 Task: Add Cerebelly Inc Organic Beet Carrot Blueberry With Coconut Milk Baby Food Pouch to the cart.
Action: Mouse moved to (239, 118)
Screenshot: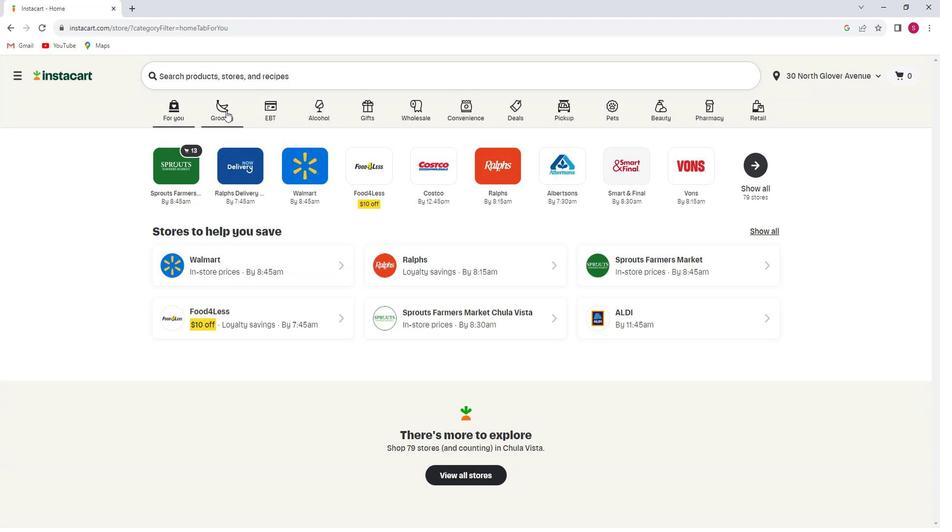 
Action: Mouse pressed left at (239, 118)
Screenshot: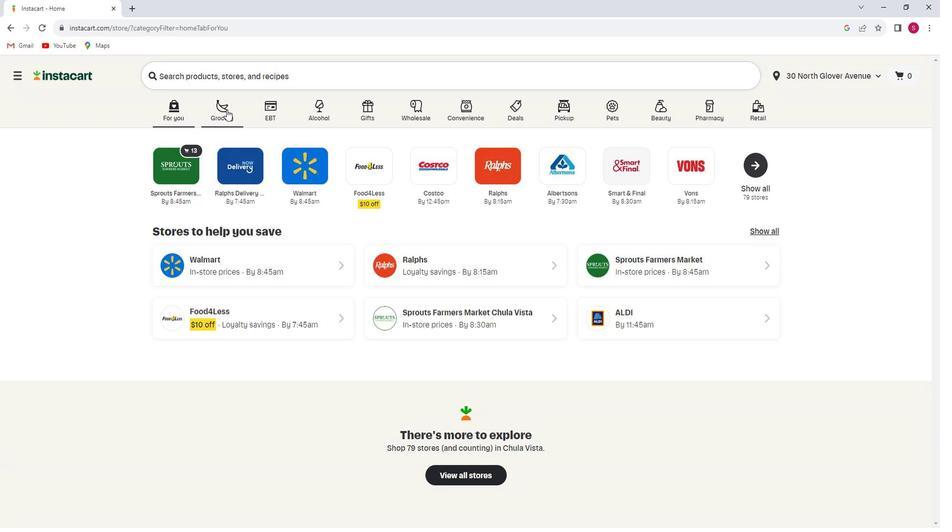 
Action: Mouse moved to (239, 301)
Screenshot: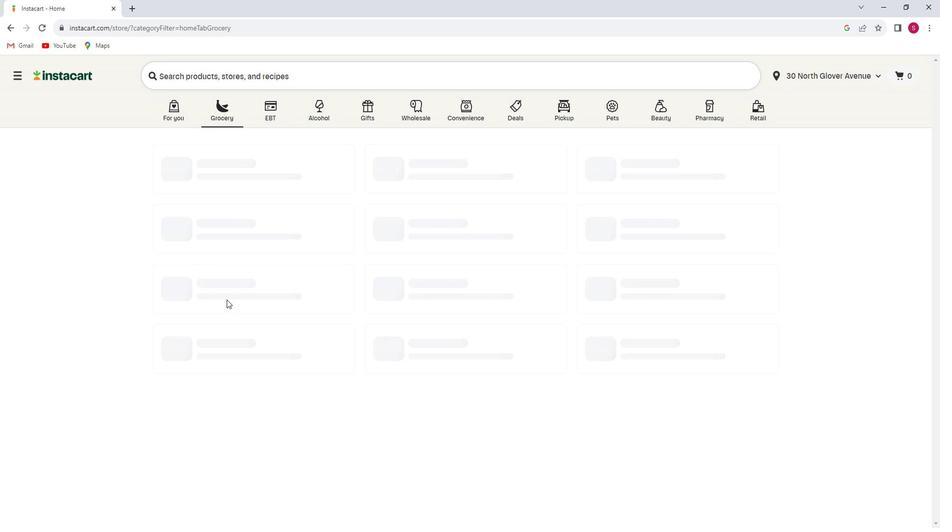
Action: Mouse pressed left at (239, 301)
Screenshot: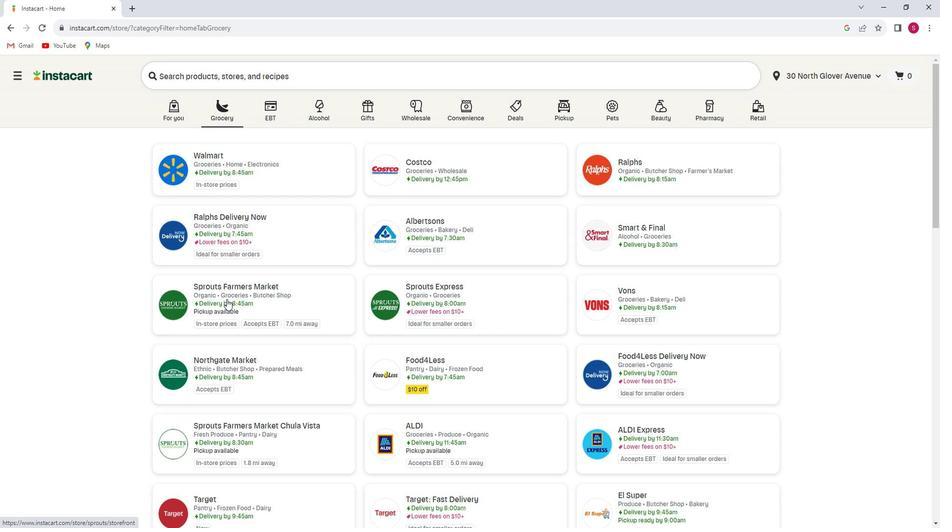 
Action: Mouse moved to (94, 368)
Screenshot: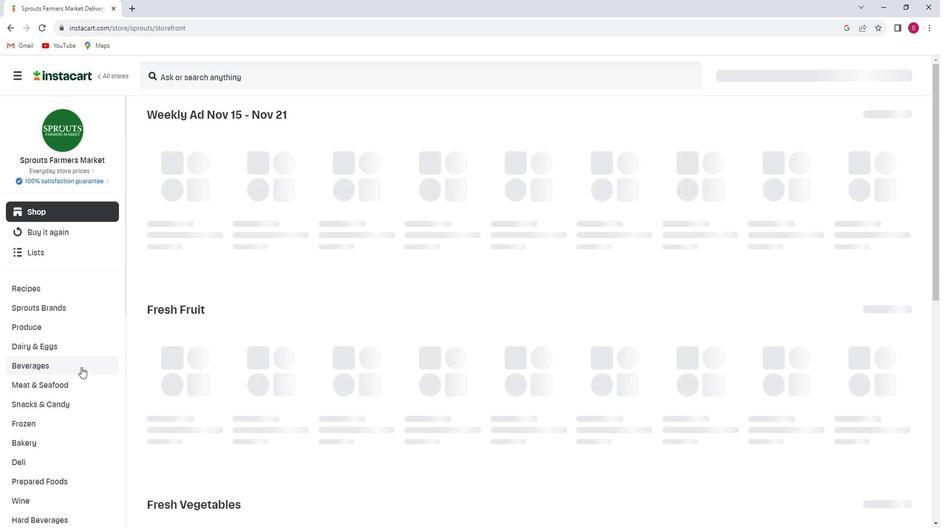 
Action: Mouse scrolled (94, 367) with delta (0, 0)
Screenshot: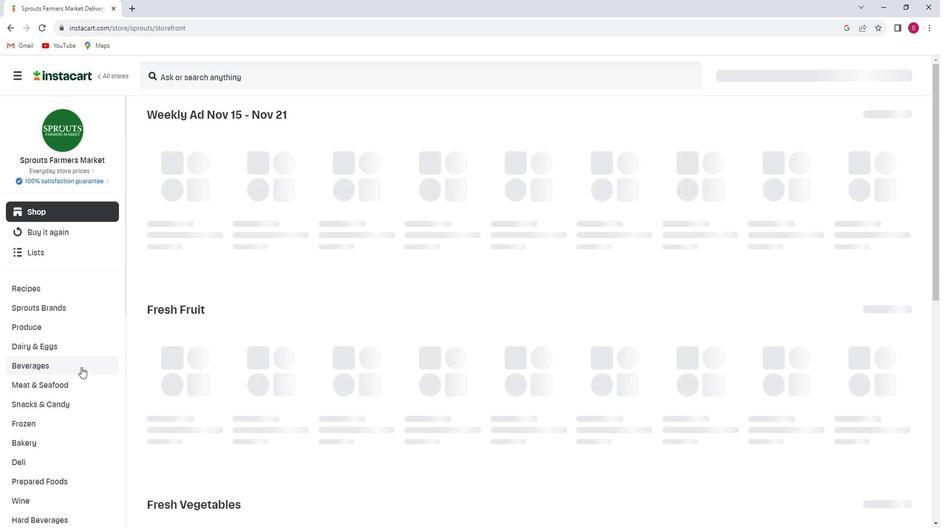 
Action: Mouse moved to (93, 369)
Screenshot: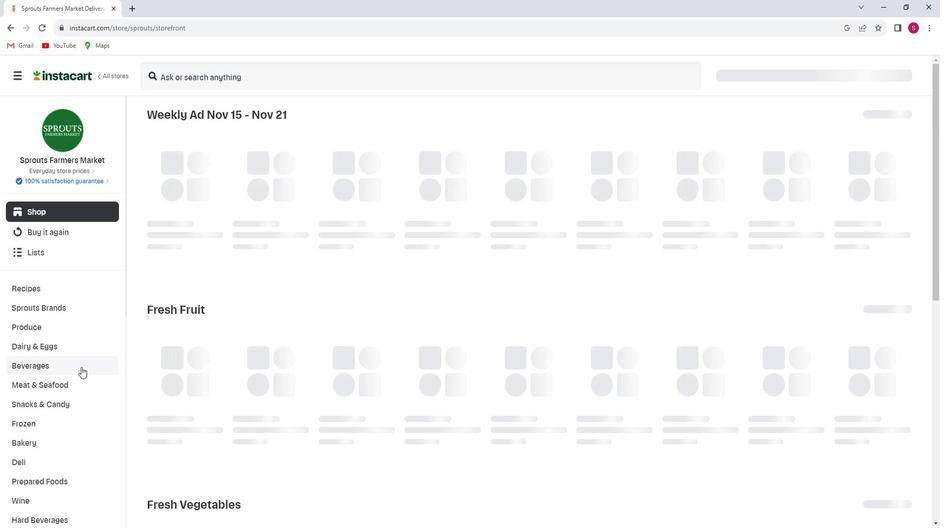 
Action: Mouse scrolled (93, 369) with delta (0, 0)
Screenshot: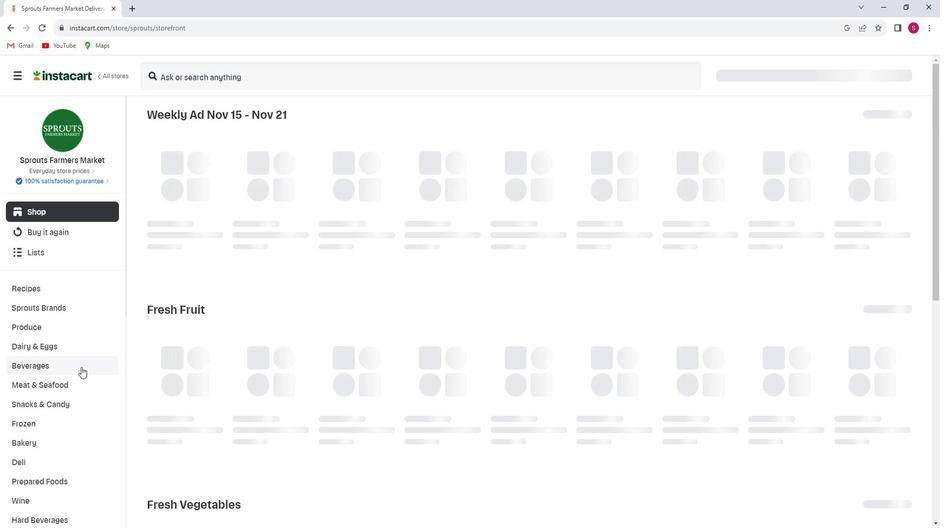 
Action: Mouse moved to (92, 369)
Screenshot: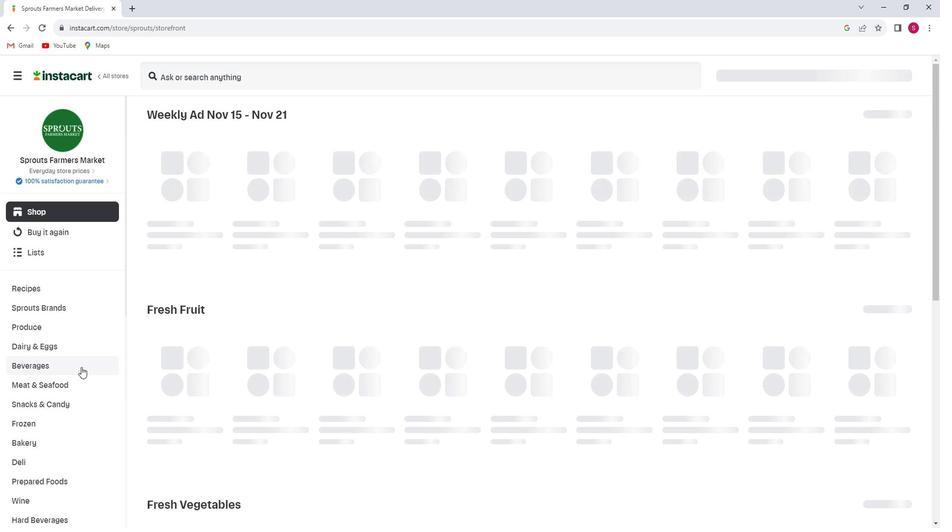 
Action: Mouse scrolled (92, 369) with delta (0, 0)
Screenshot: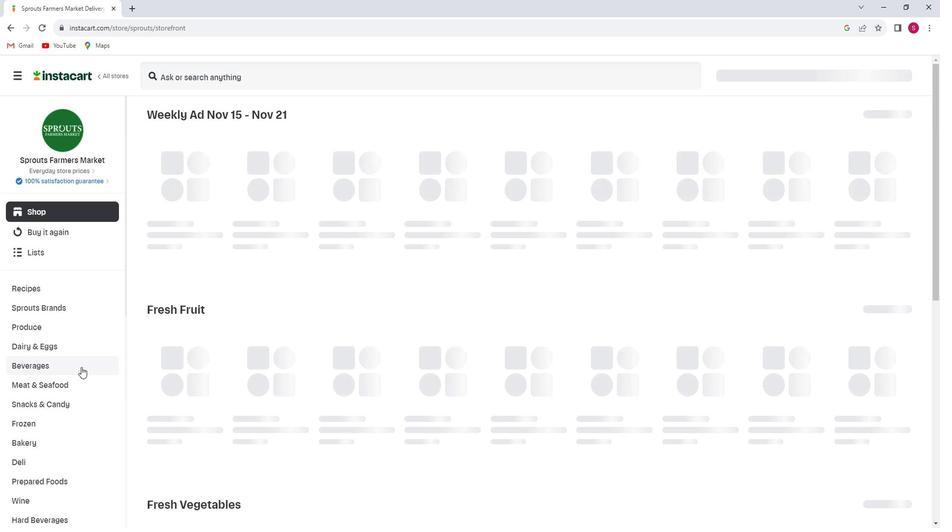 
Action: Mouse moved to (92, 370)
Screenshot: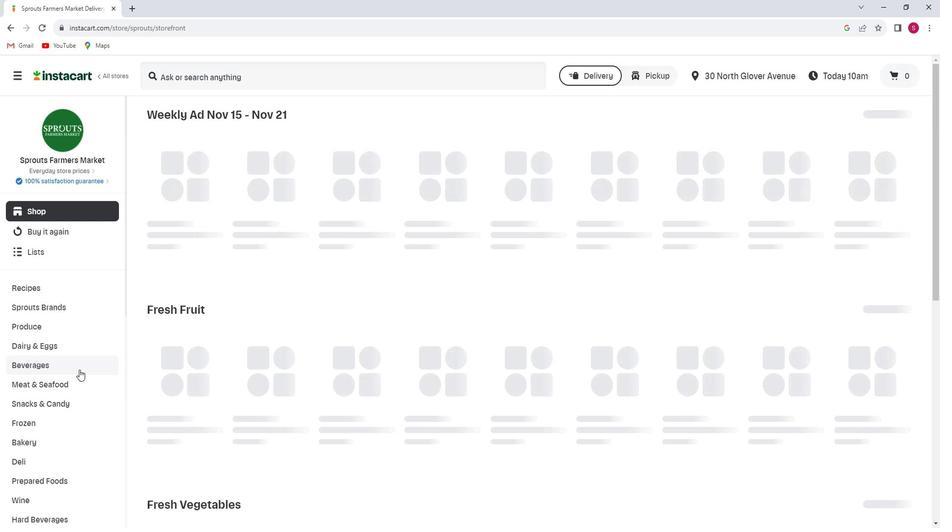 
Action: Mouse scrolled (92, 369) with delta (0, 0)
Screenshot: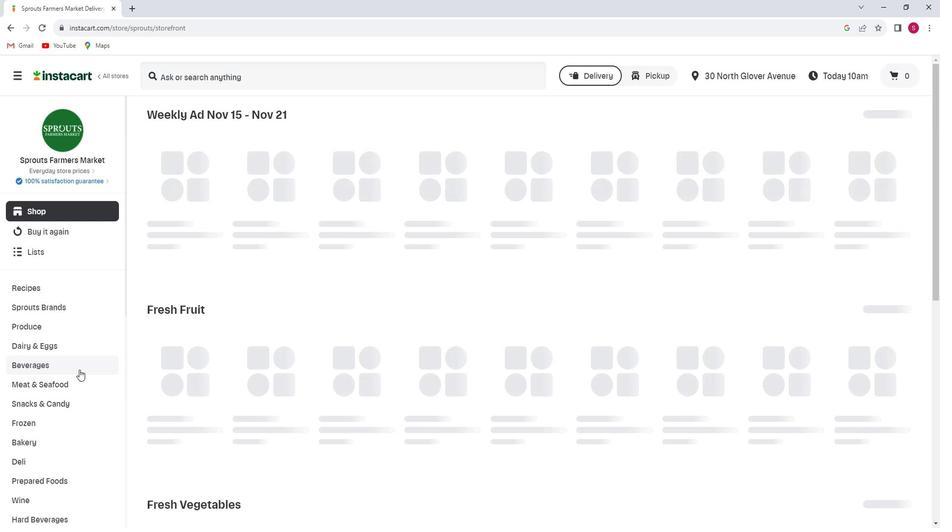 
Action: Mouse scrolled (92, 369) with delta (0, 0)
Screenshot: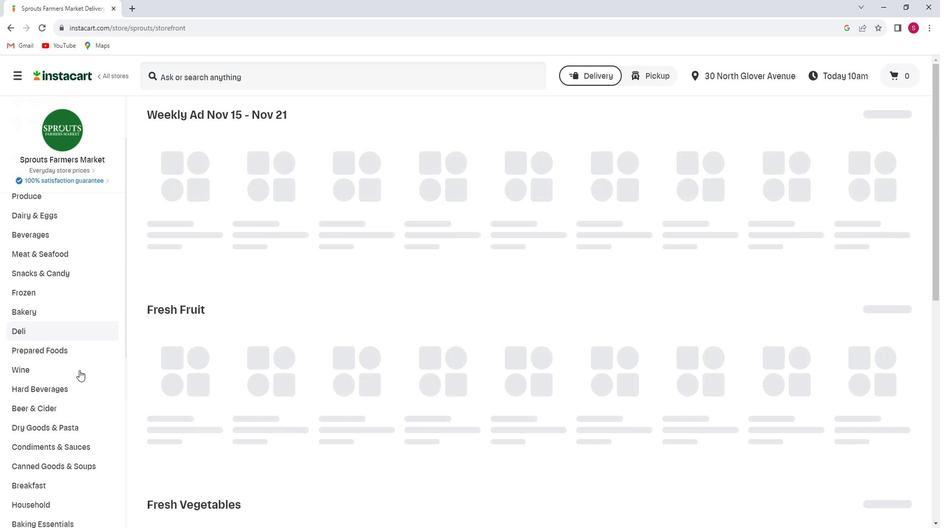 
Action: Mouse scrolled (92, 369) with delta (0, 0)
Screenshot: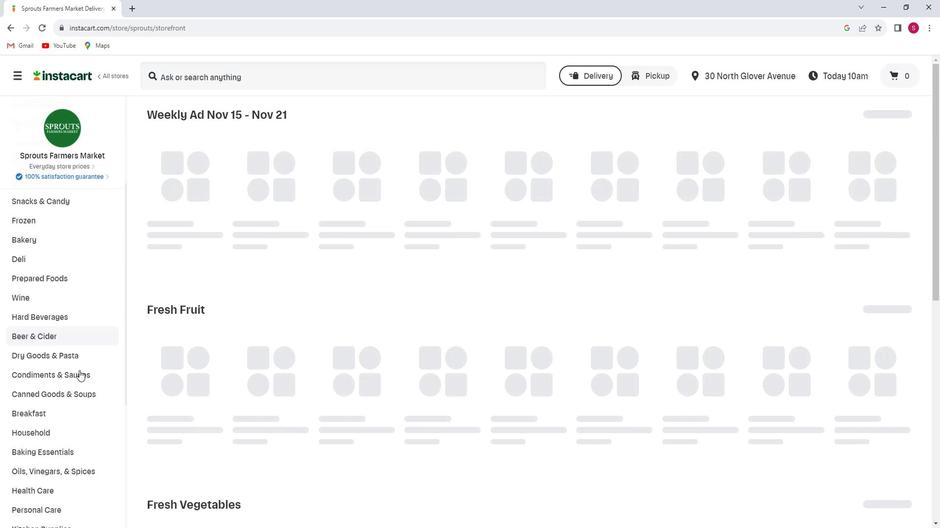 
Action: Mouse moved to (87, 373)
Screenshot: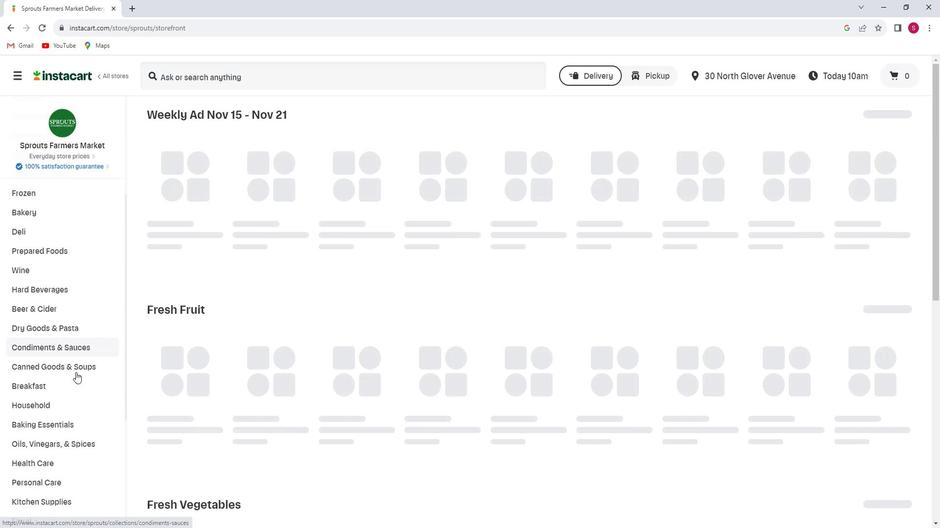 
Action: Mouse scrolled (87, 373) with delta (0, 0)
Screenshot: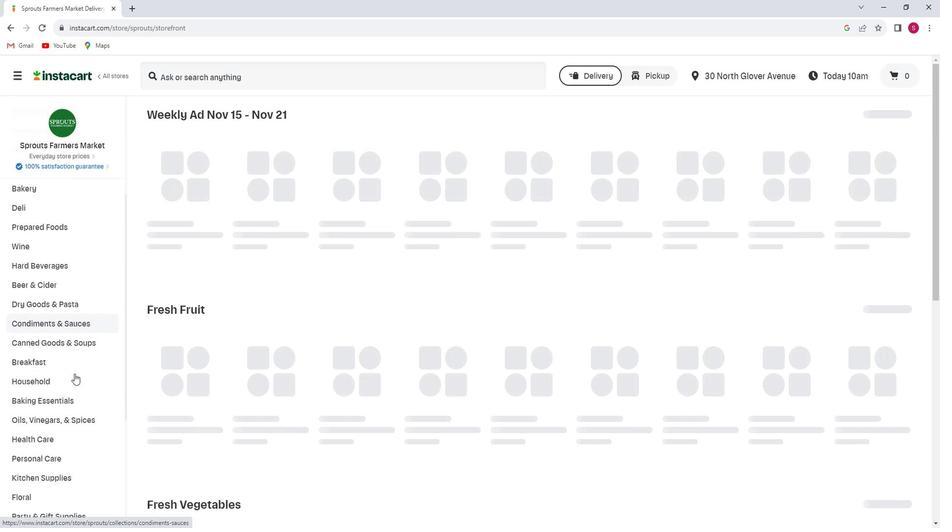 
Action: Mouse scrolled (87, 373) with delta (0, 0)
Screenshot: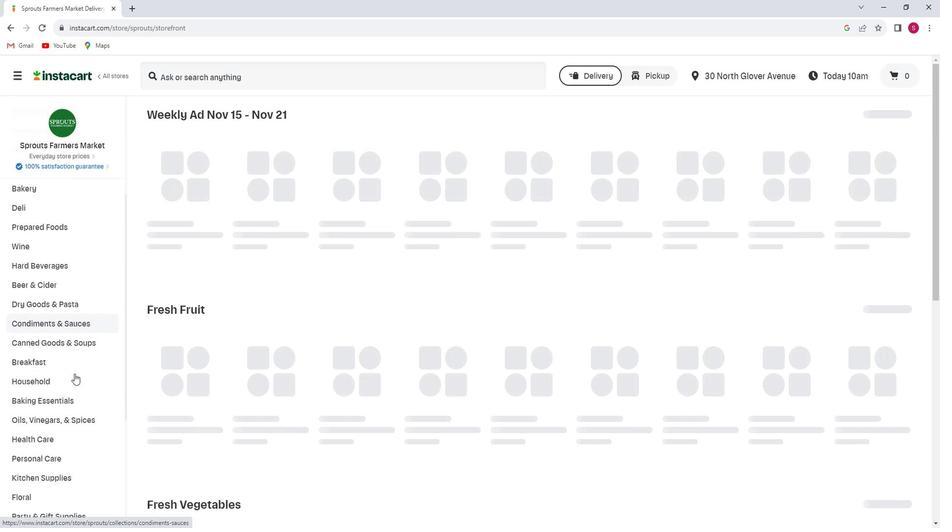 
Action: Mouse moved to (87, 375)
Screenshot: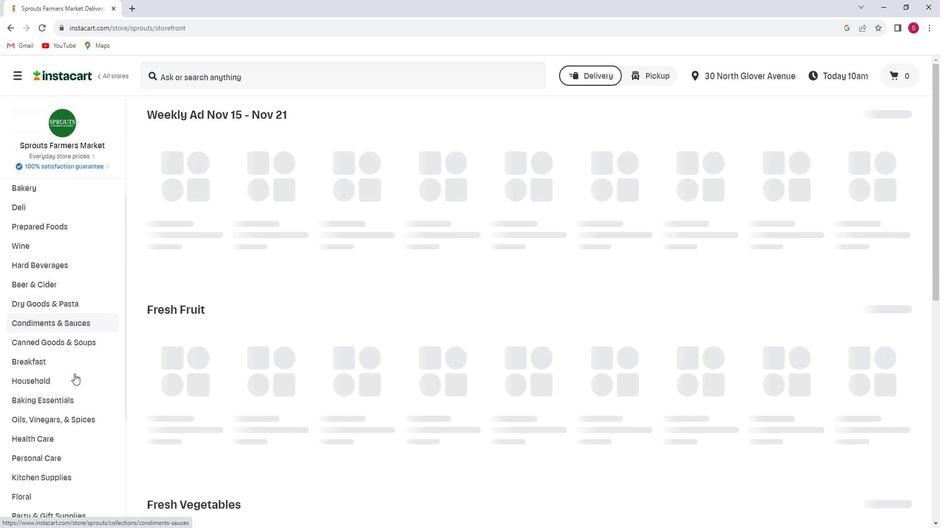 
Action: Mouse scrolled (87, 375) with delta (0, 0)
Screenshot: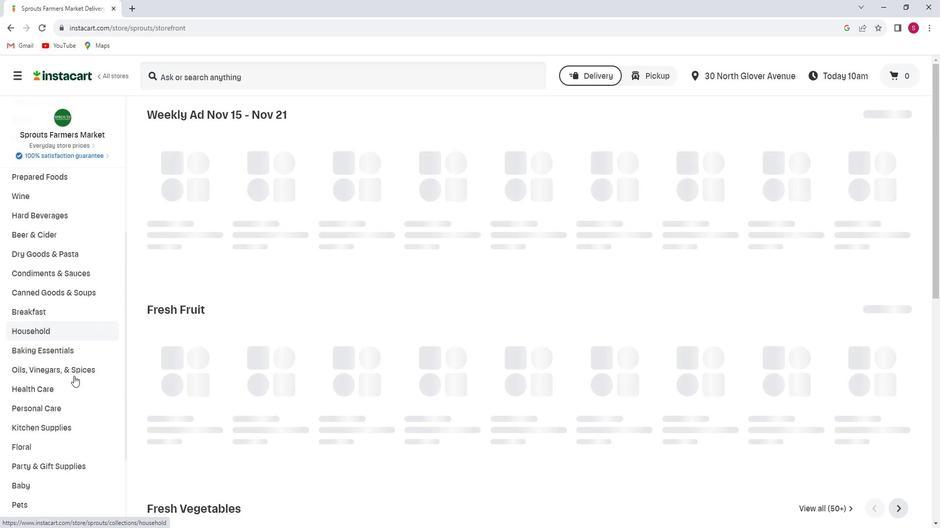 
Action: Mouse moved to (86, 378)
Screenshot: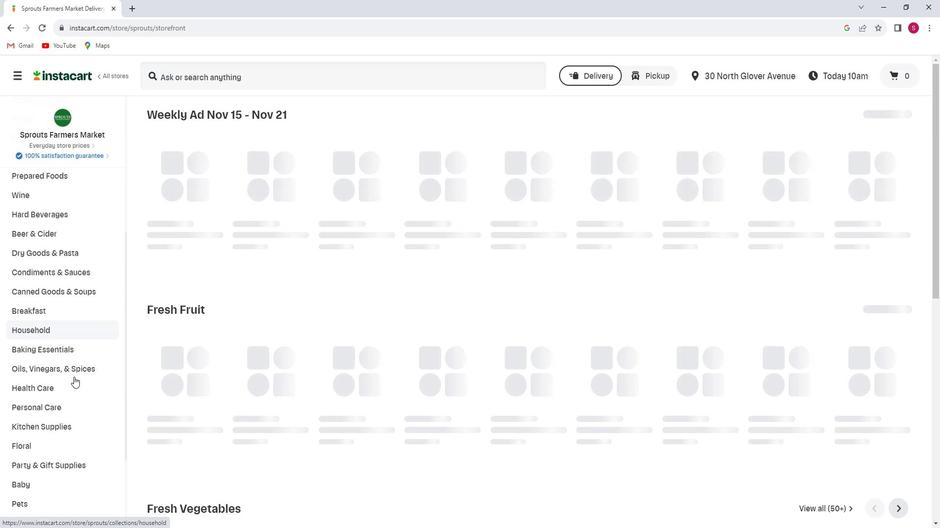
Action: Mouse scrolled (86, 377) with delta (0, 0)
Screenshot: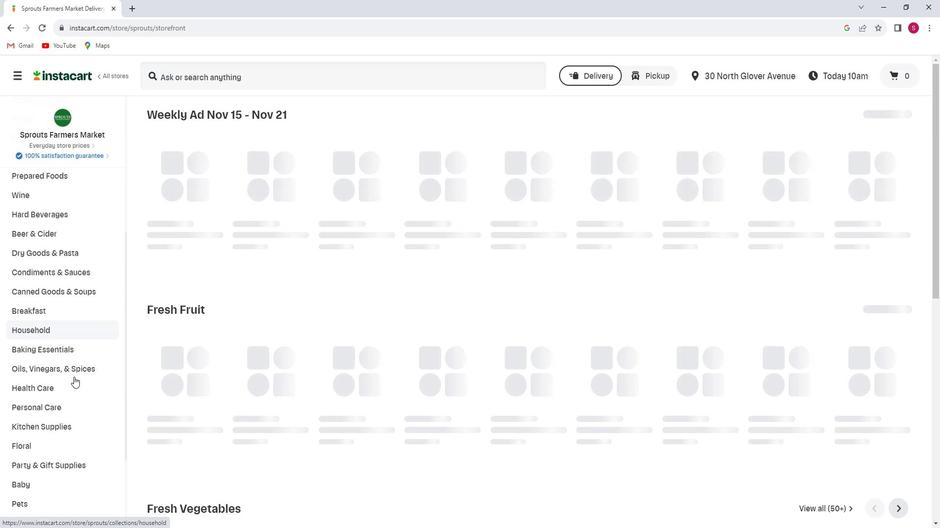 
Action: Mouse moved to (66, 389)
Screenshot: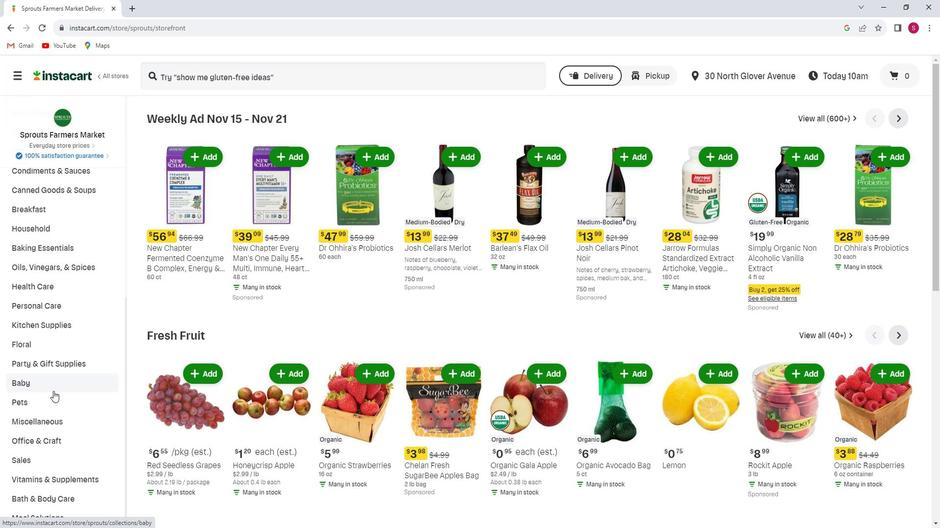 
Action: Mouse pressed left at (66, 389)
Screenshot: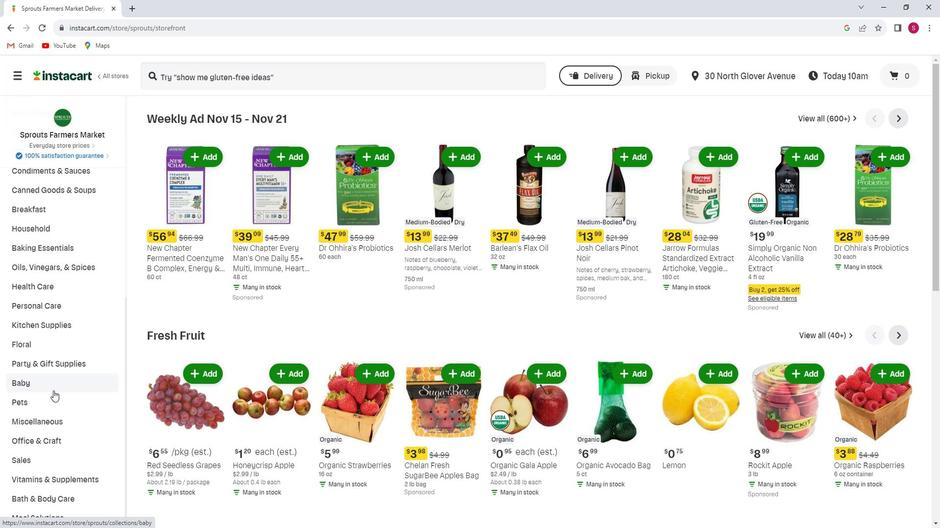 
Action: Mouse moved to (61, 454)
Screenshot: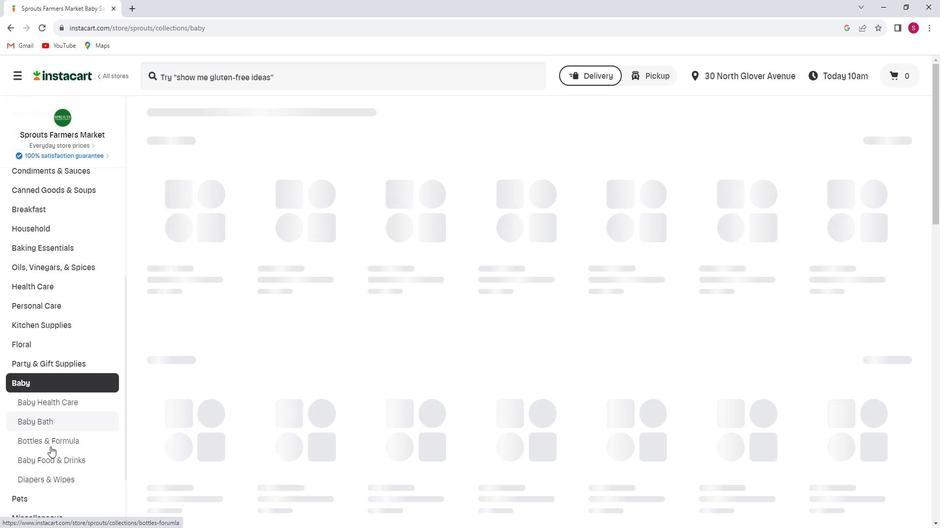 
Action: Mouse pressed left at (61, 454)
Screenshot: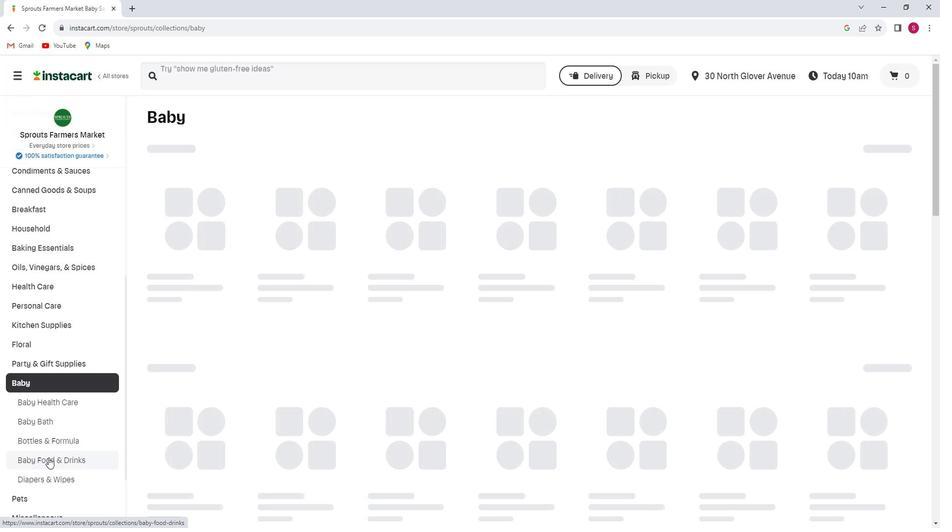 
Action: Mouse moved to (289, 84)
Screenshot: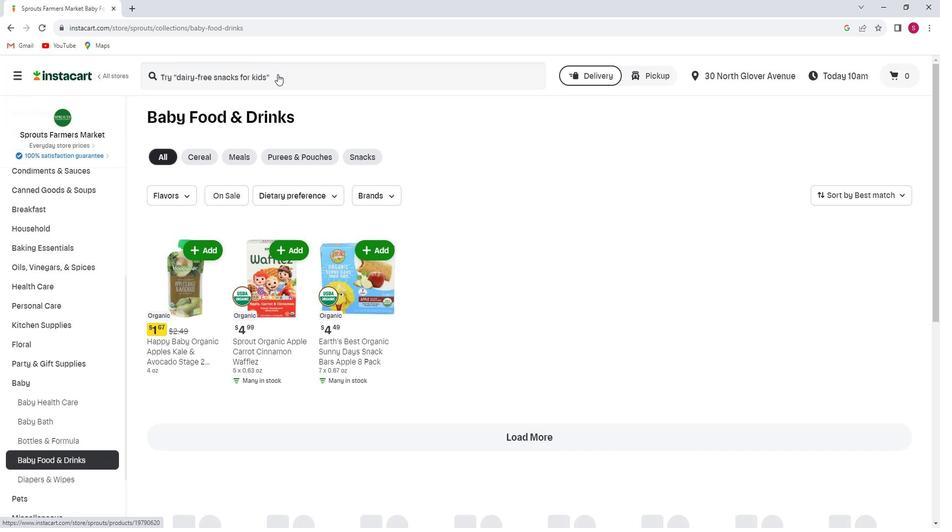 
Action: Mouse pressed left at (289, 84)
Screenshot: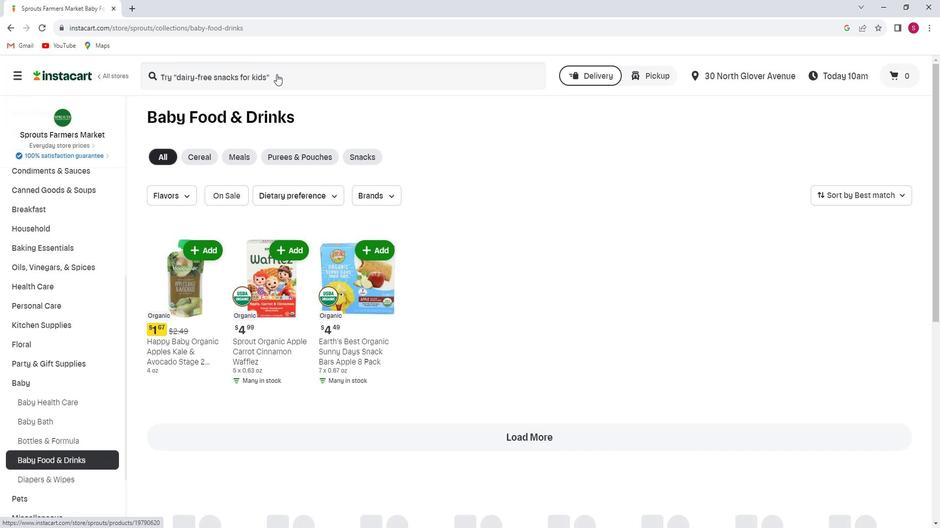 
Action: Key pressed <Key.shift>Cer
Screenshot: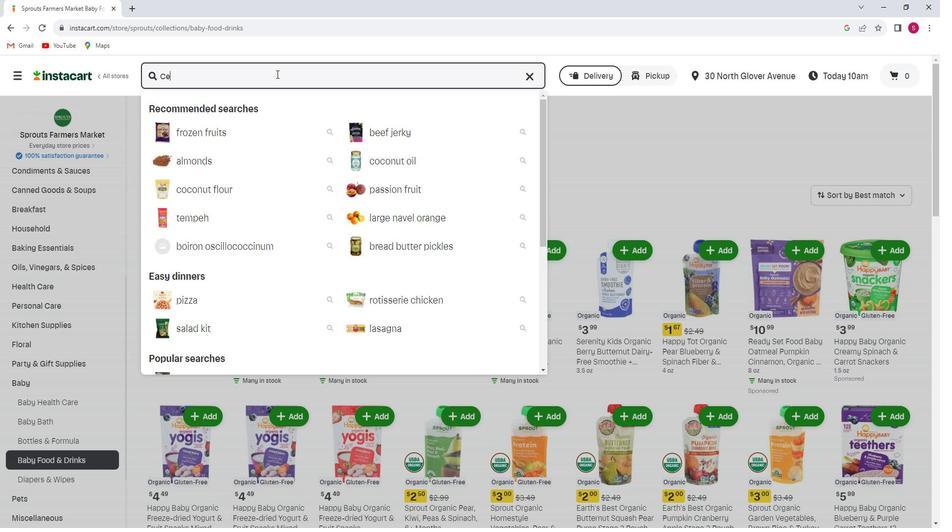 
Action: Mouse moved to (289, 84)
Screenshot: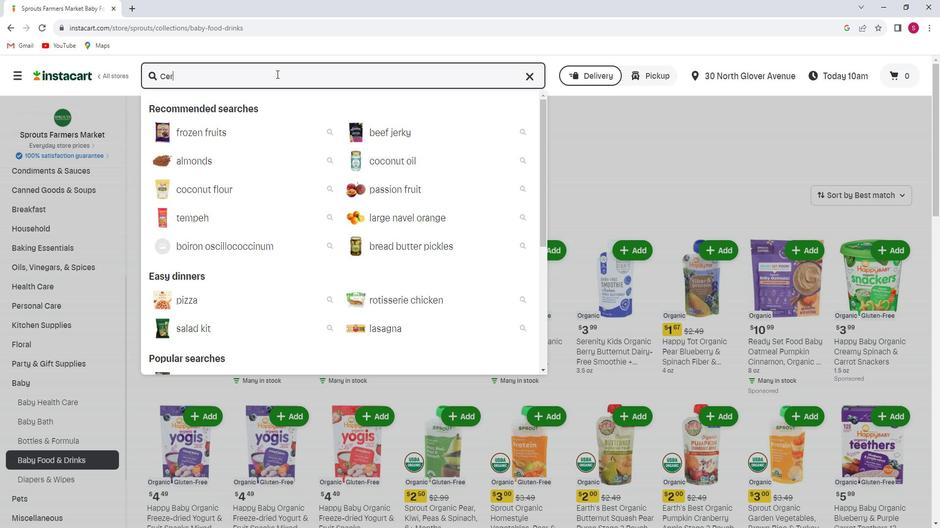 
Action: Key pressed ebelly<Key.space><Key.shift>Inc<Key.space><Key.shift><Key.shift><Key.shift><Key.shift>Organic<Key.space><Key.shift>Beet<Key.space><Key.shift>carrot<Key.space><Key.shift>Blueberry<Key.space><Key.shift>With<Key.space><Key.shift>Coconut<Key.space><Key.shift>Milk<Key.space><Key.shift>Babby<Key.space><Key.shift>Food<Key.space><Key.shift>Pouch<Key.enter>
Screenshot: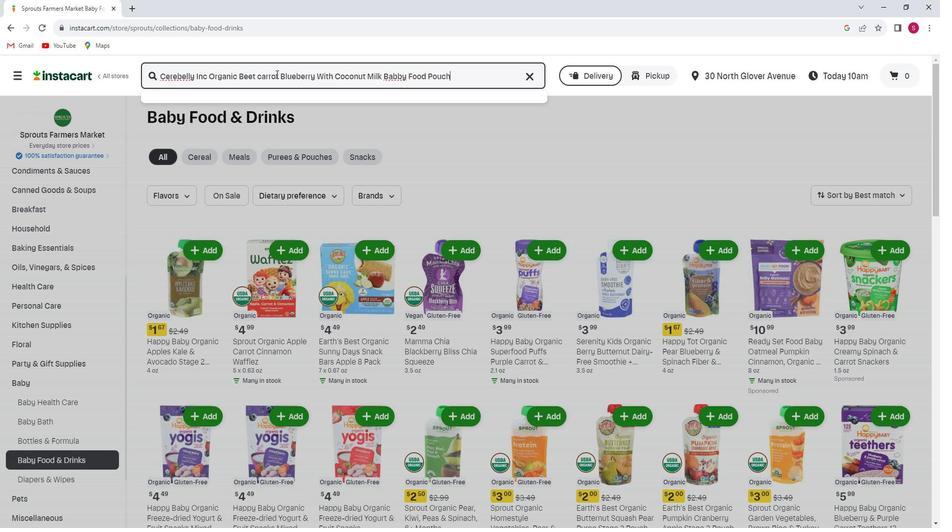
Action: Mouse moved to (415, 212)
Screenshot: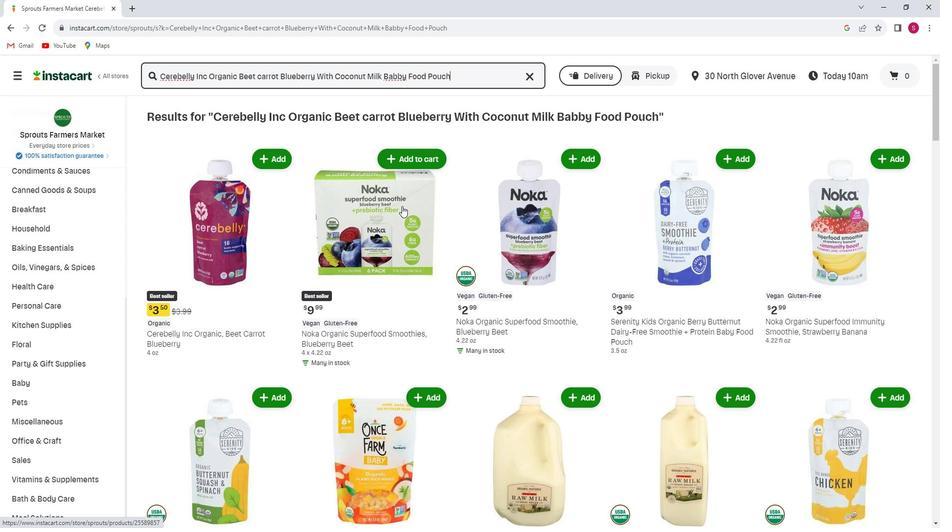 
Action: Mouse scrolled (415, 211) with delta (0, 0)
Screenshot: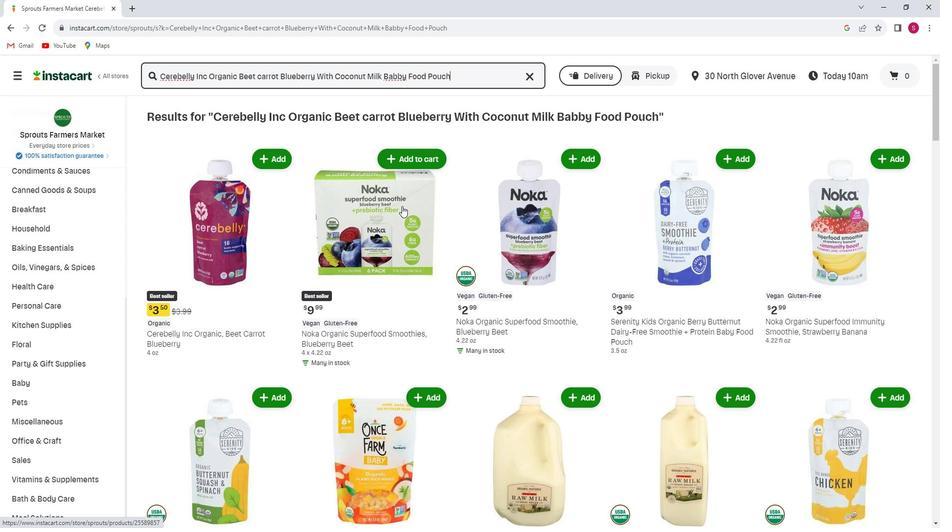 
Action: Mouse moved to (442, 212)
Screenshot: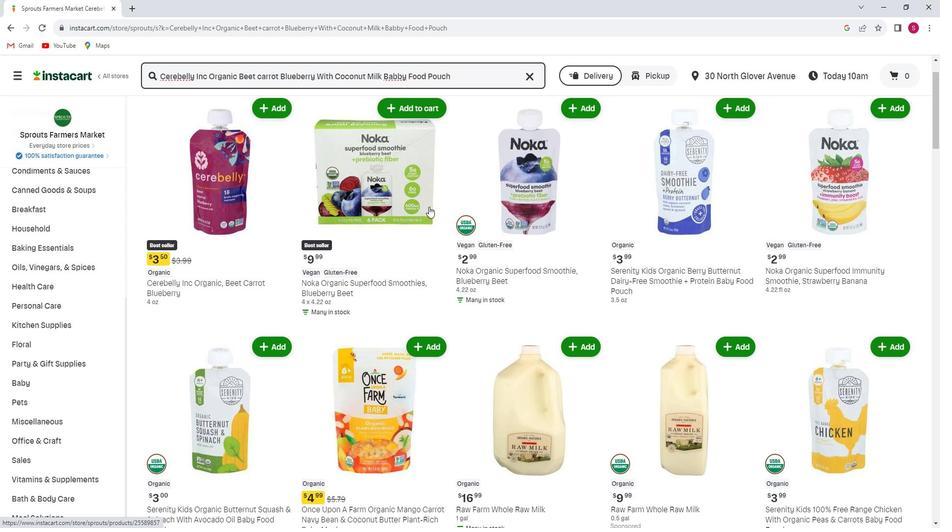 
Action: Mouse scrolled (442, 211) with delta (0, 0)
Screenshot: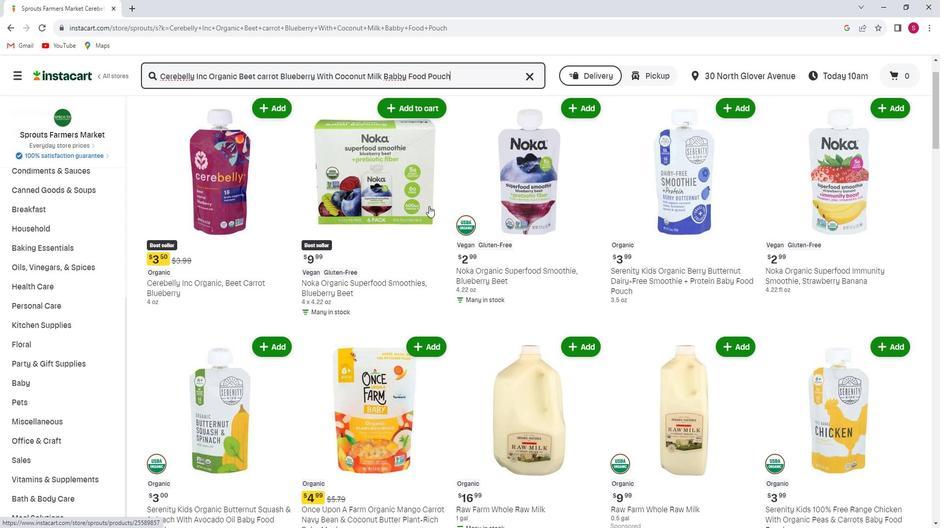 
Action: Mouse scrolled (442, 211) with delta (0, 0)
Screenshot: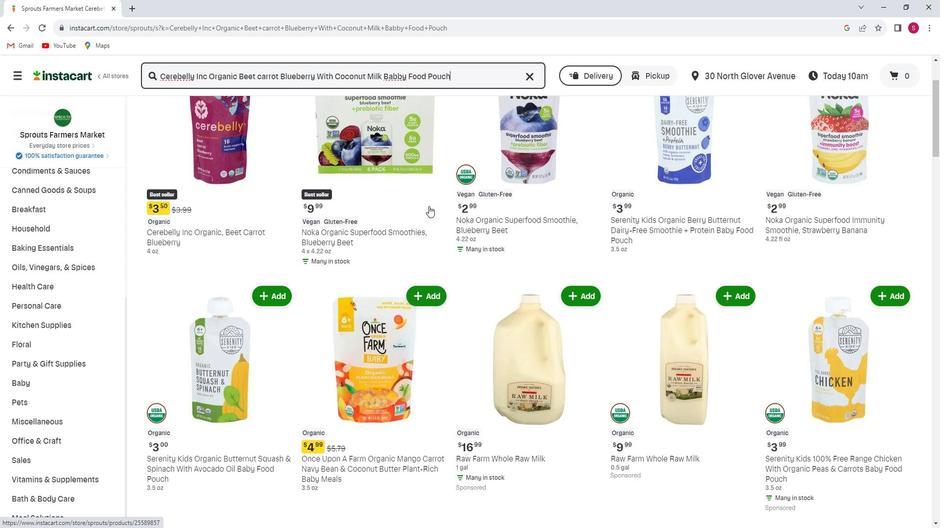 
Action: Mouse scrolled (442, 211) with delta (0, 0)
Screenshot: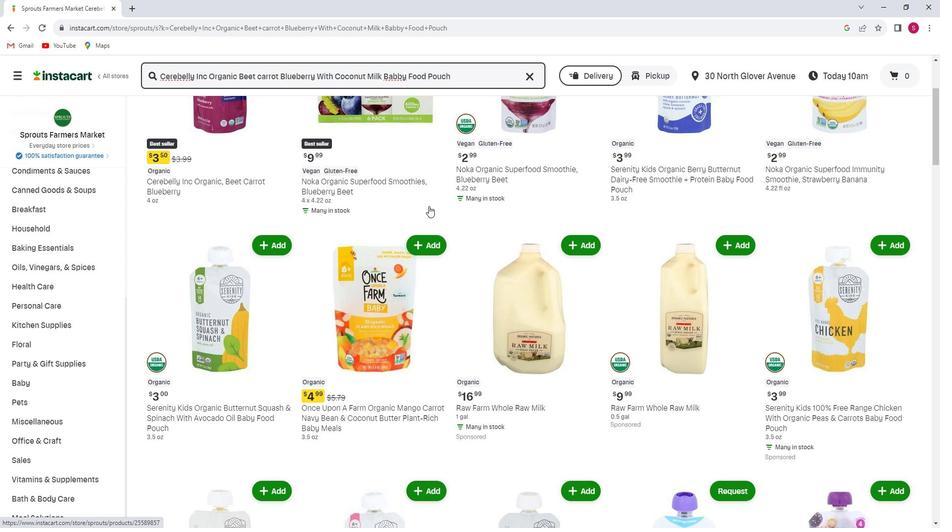
Action: Mouse scrolled (442, 211) with delta (0, 0)
Screenshot: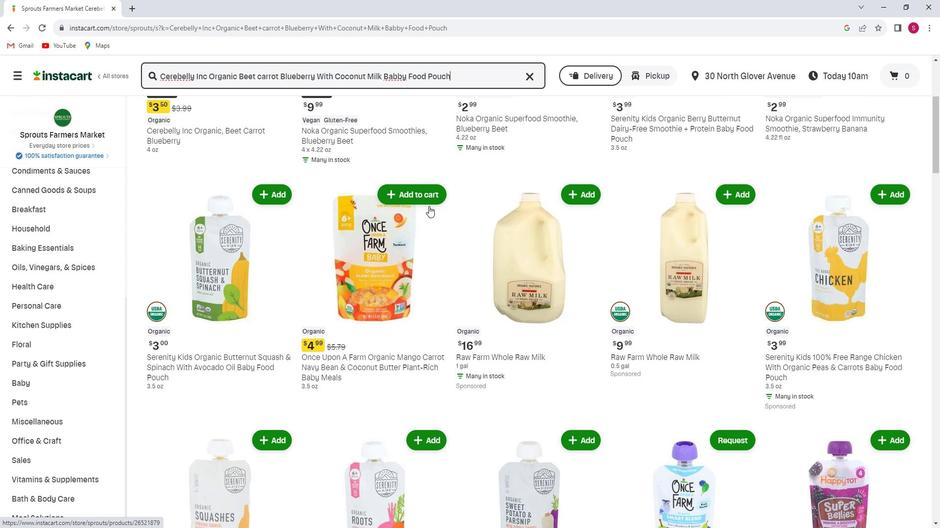 
Action: Mouse scrolled (442, 211) with delta (0, 0)
Screenshot: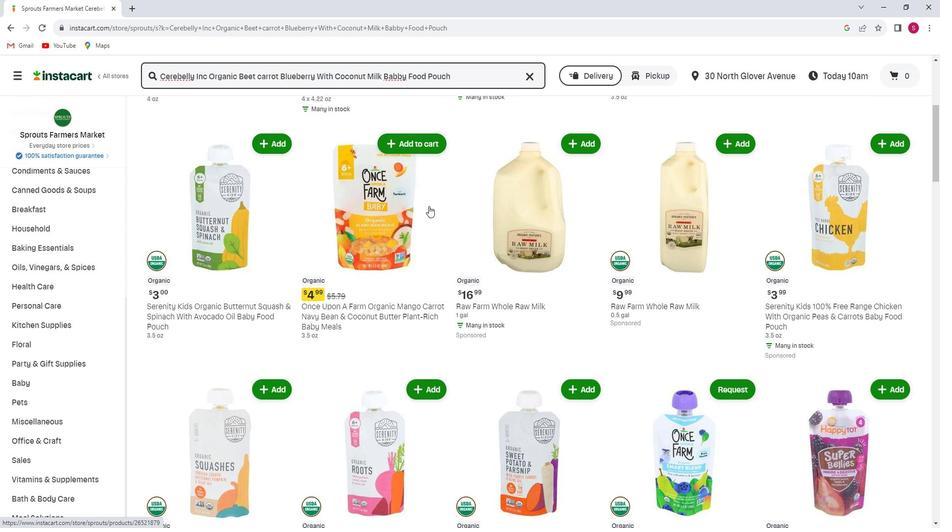 
Action: Mouse scrolled (442, 211) with delta (0, 0)
Screenshot: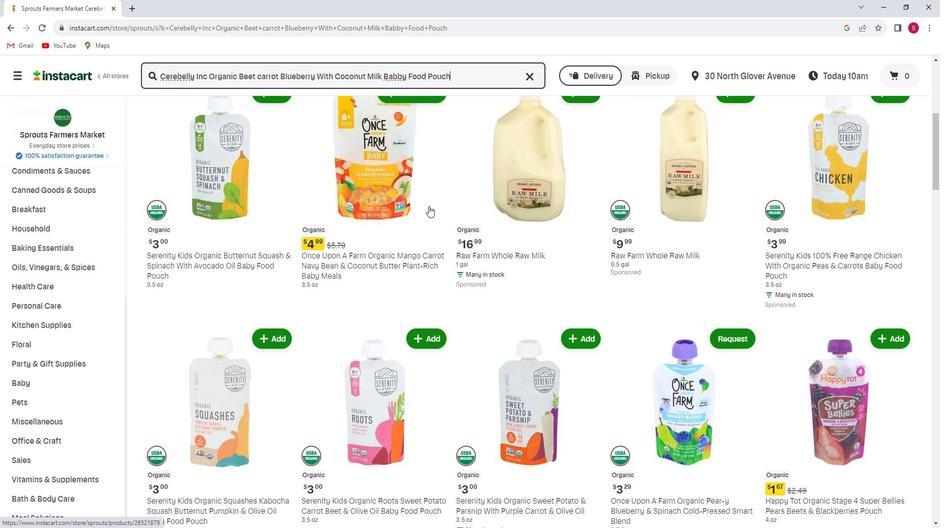 
Action: Mouse scrolled (442, 211) with delta (0, 0)
Screenshot: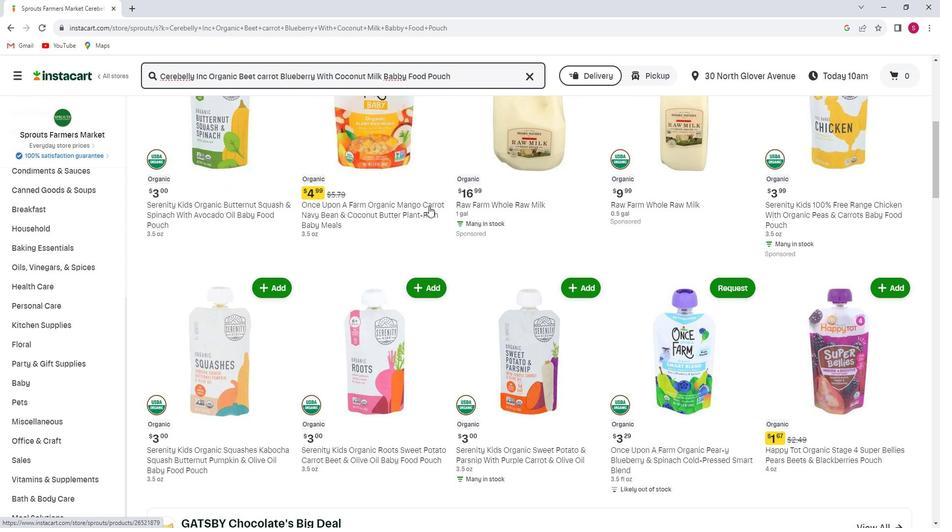 
Action: Mouse scrolled (442, 211) with delta (0, 0)
Screenshot: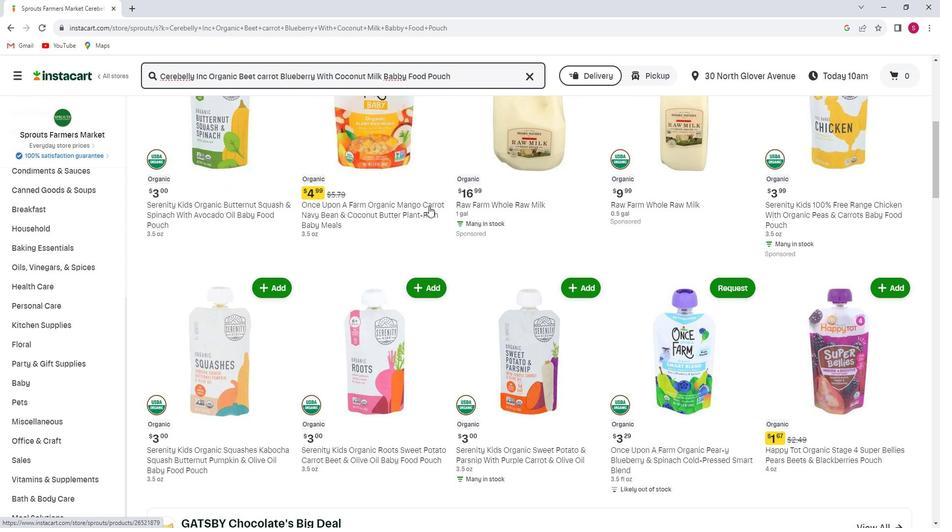 
Action: Mouse scrolled (442, 211) with delta (0, 0)
Screenshot: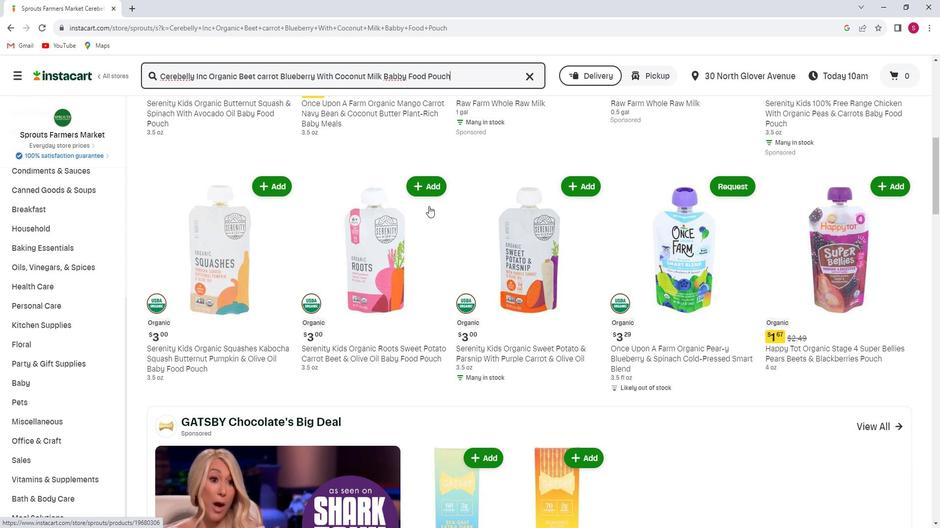 
Action: Mouse scrolled (442, 211) with delta (0, 0)
Screenshot: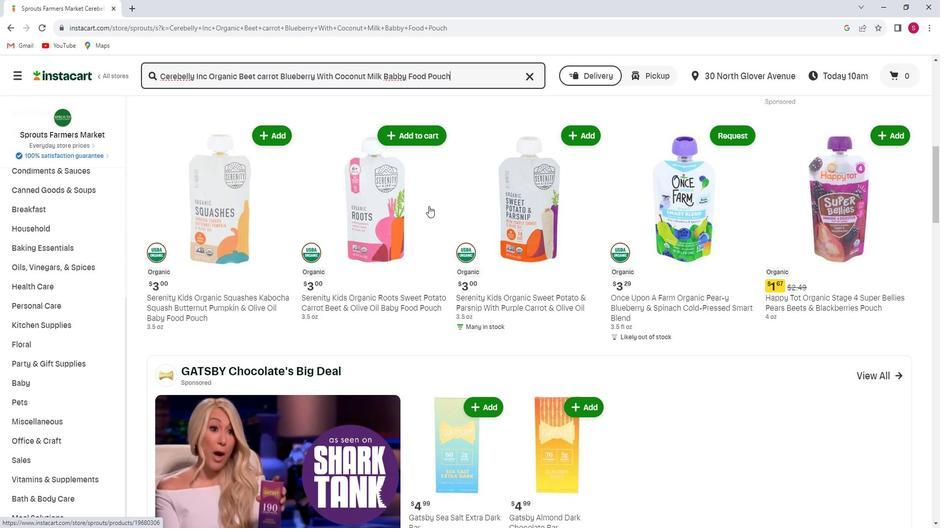 
Action: Mouse scrolled (442, 211) with delta (0, 0)
Screenshot: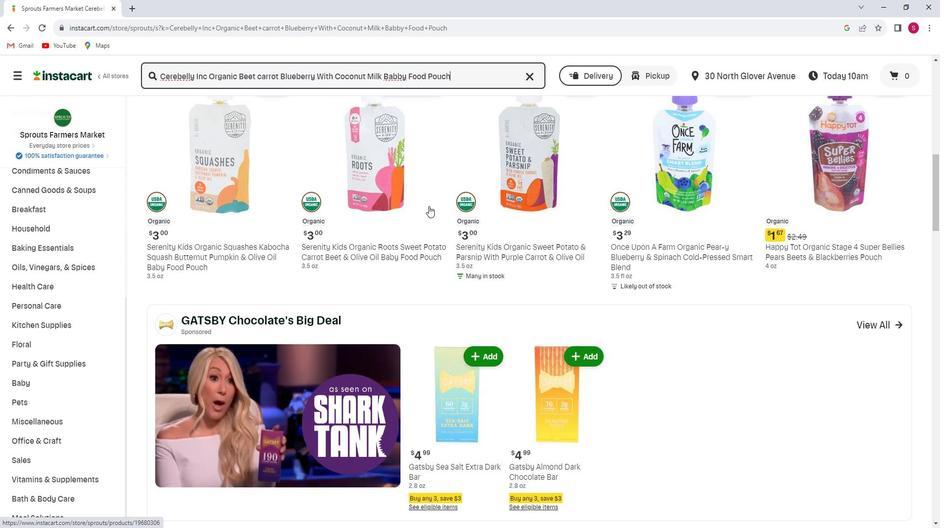 
Action: Mouse scrolled (442, 211) with delta (0, 0)
Screenshot: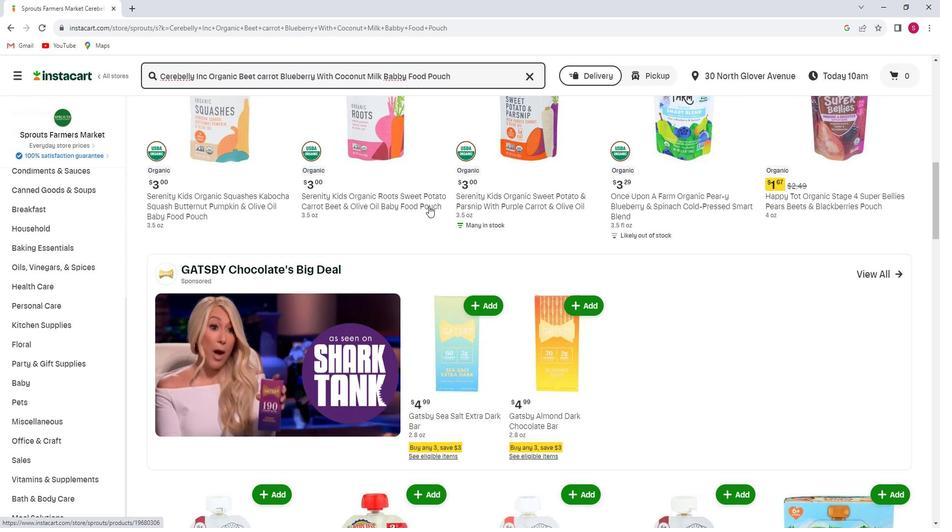 
Action: Mouse scrolled (442, 211) with delta (0, 0)
Screenshot: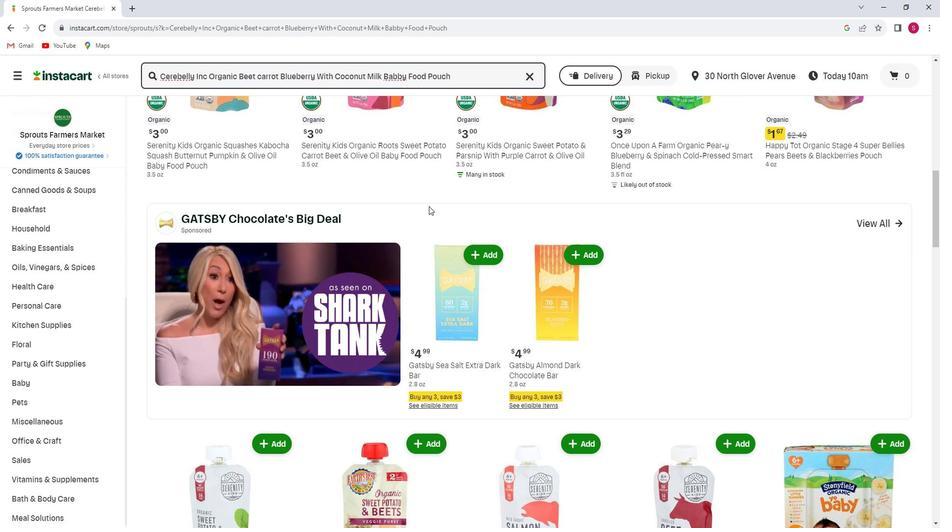 
Action: Mouse scrolled (442, 211) with delta (0, 0)
Screenshot: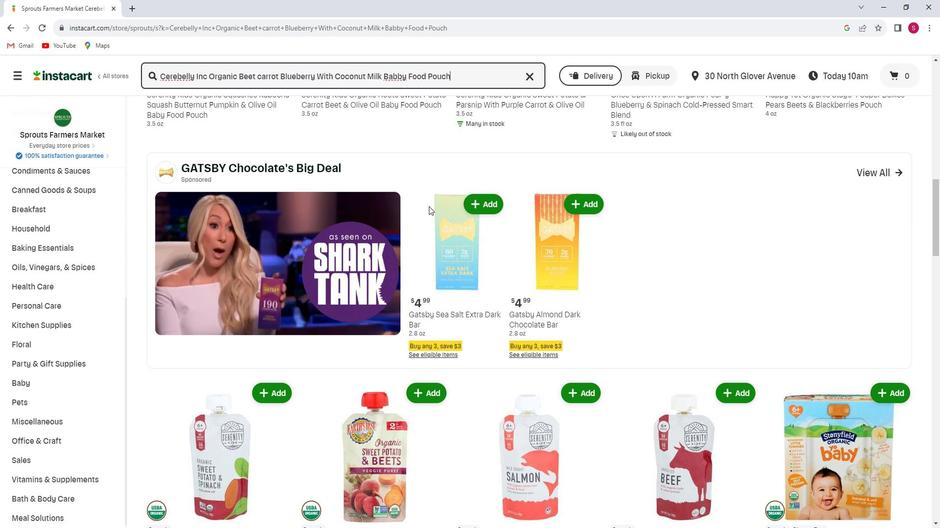 
Action: Mouse scrolled (442, 211) with delta (0, 0)
Screenshot: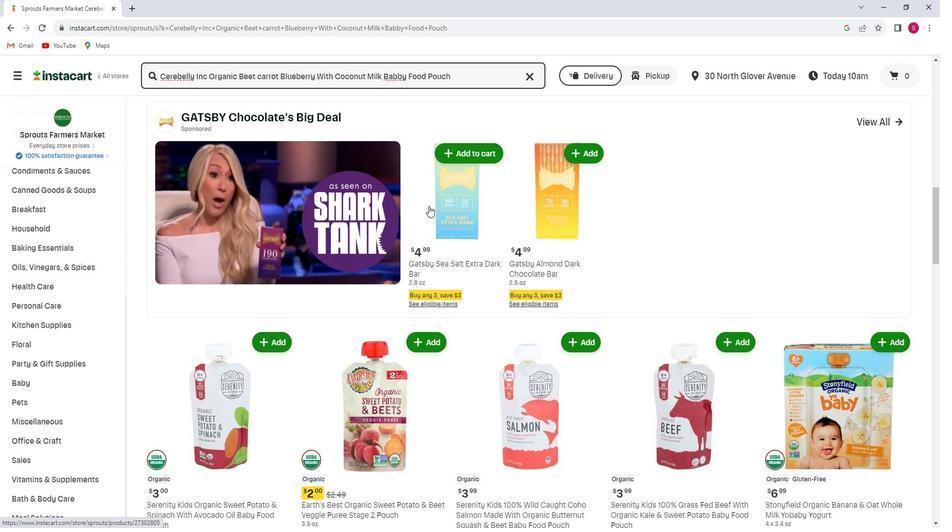 
Action: Mouse scrolled (442, 211) with delta (0, 0)
Screenshot: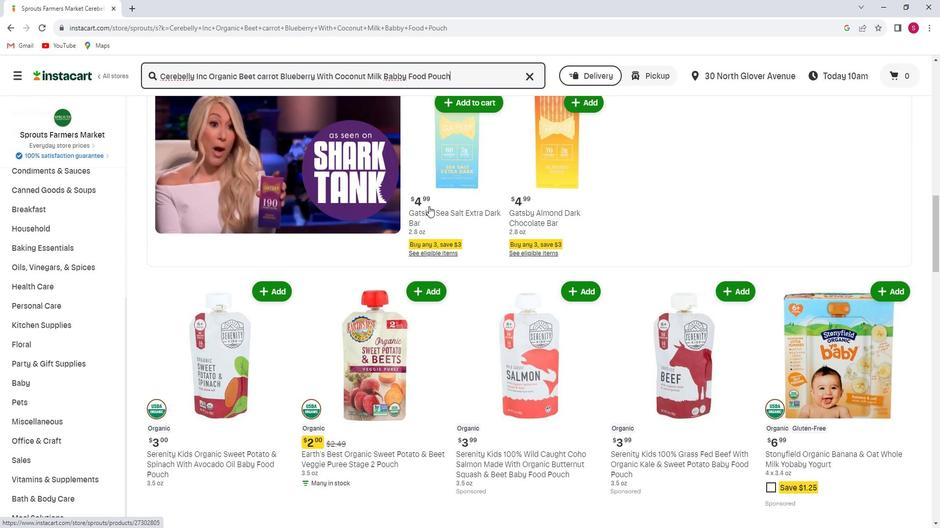 
Action: Mouse scrolled (442, 211) with delta (0, 0)
Screenshot: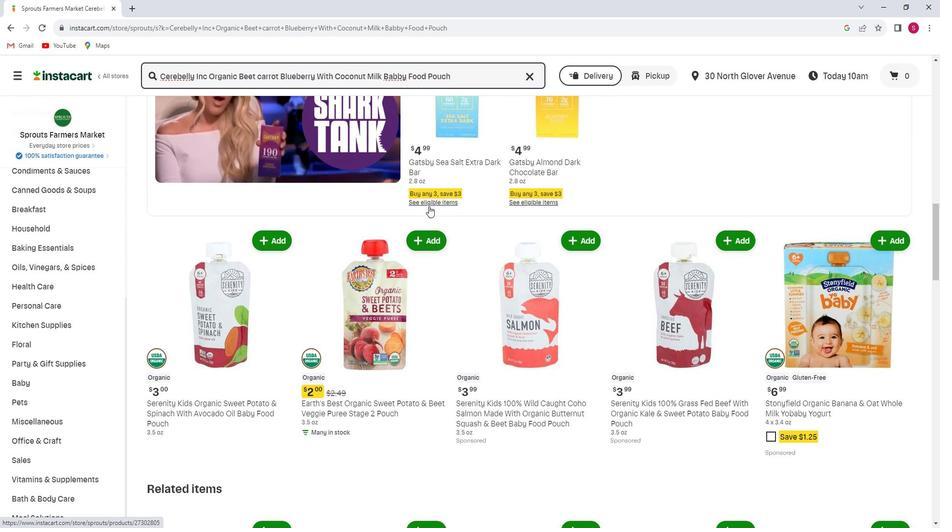 
Action: Mouse scrolled (442, 211) with delta (0, 0)
Screenshot: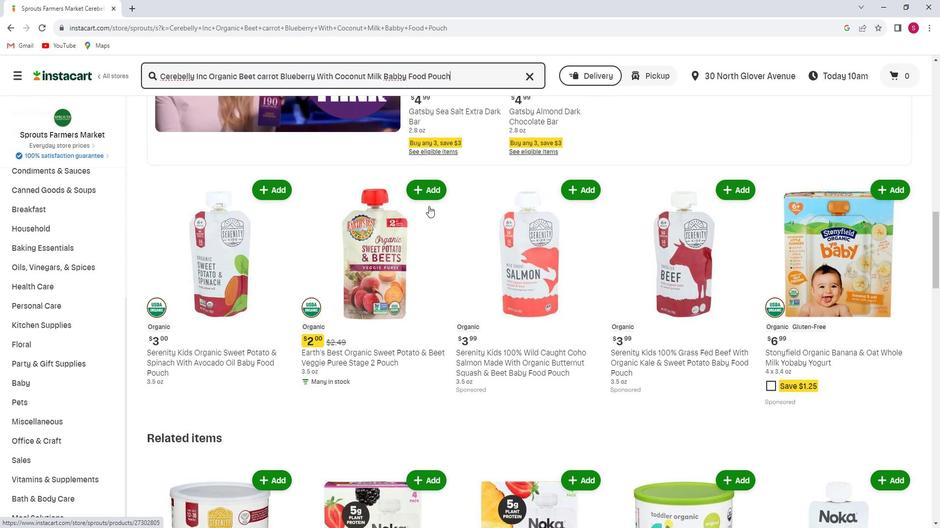 
Action: Mouse scrolled (442, 211) with delta (0, 0)
Screenshot: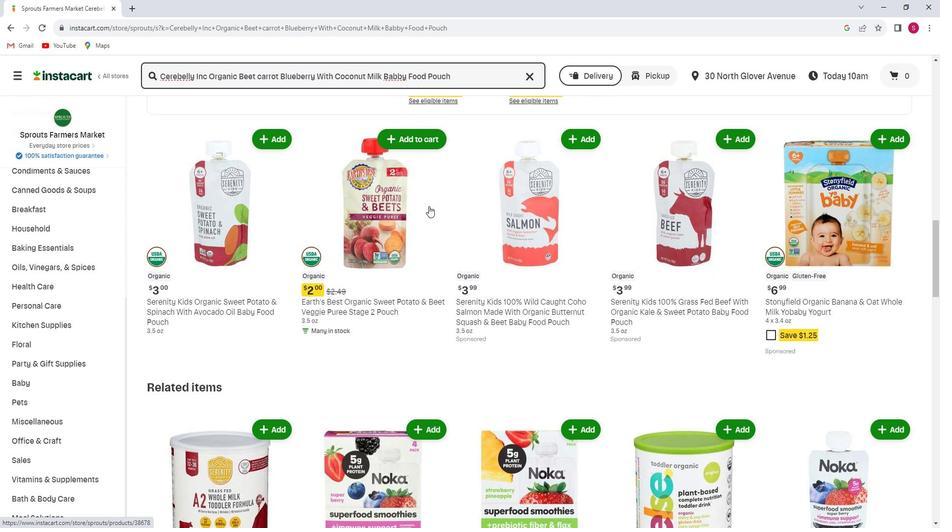 
Action: Mouse scrolled (442, 211) with delta (0, 0)
Screenshot: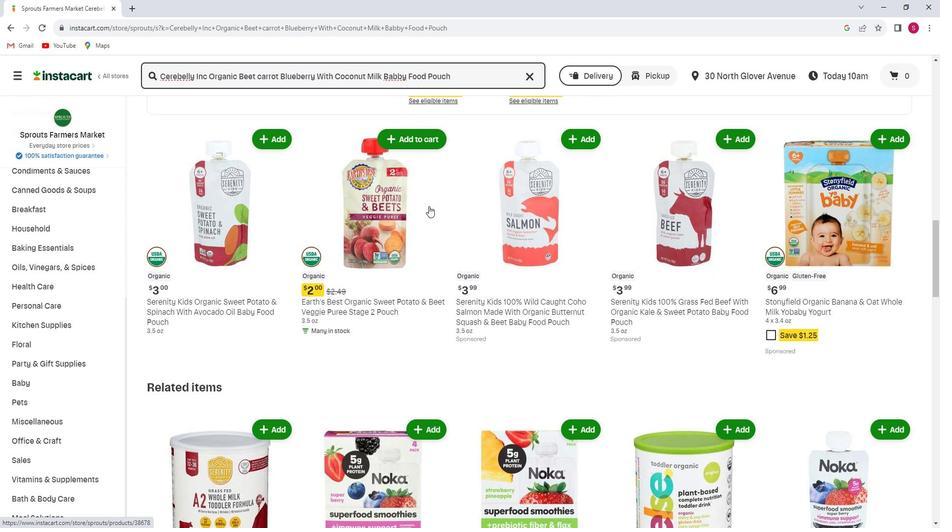 
Action: Mouse scrolled (442, 211) with delta (0, 0)
Screenshot: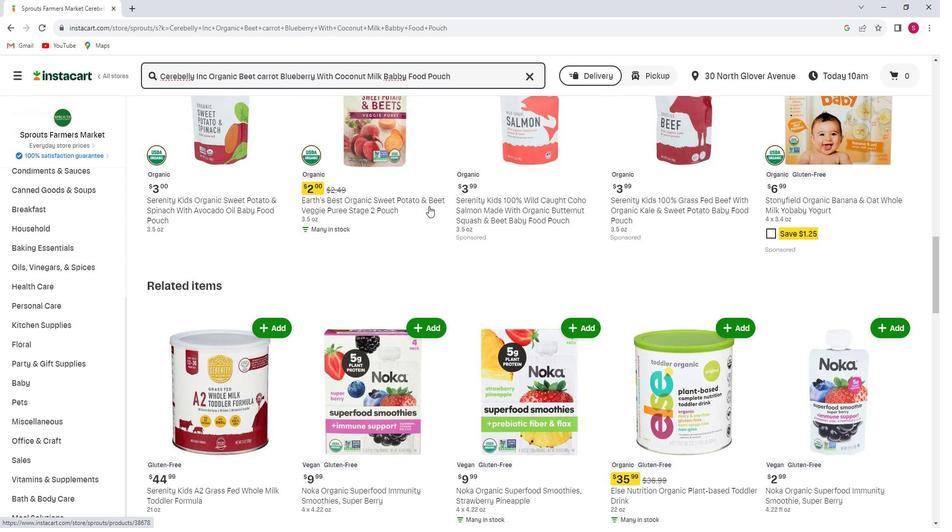 
Action: Mouse scrolled (442, 211) with delta (0, 0)
Screenshot: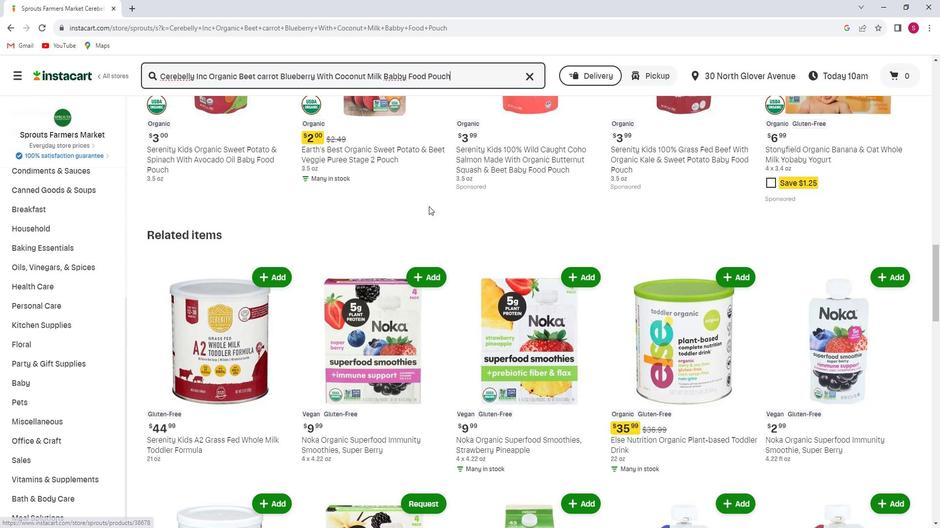 
Action: Mouse scrolled (442, 211) with delta (0, 0)
Screenshot: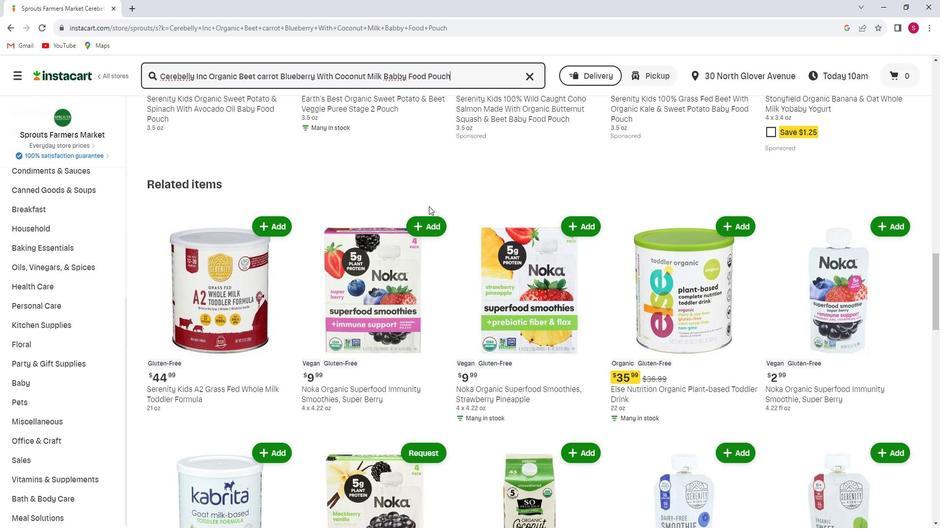
Action: Mouse scrolled (442, 211) with delta (0, 0)
Screenshot: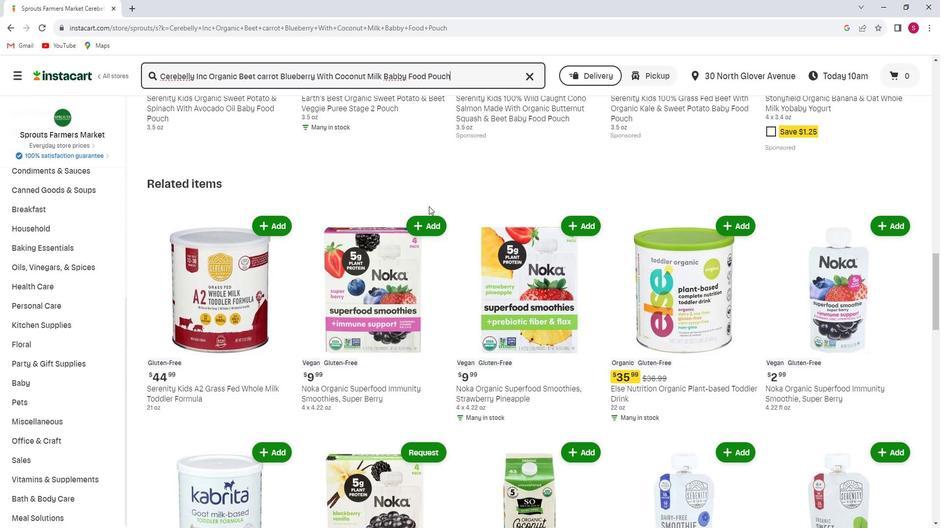 
Action: Mouse scrolled (442, 211) with delta (0, 0)
Screenshot: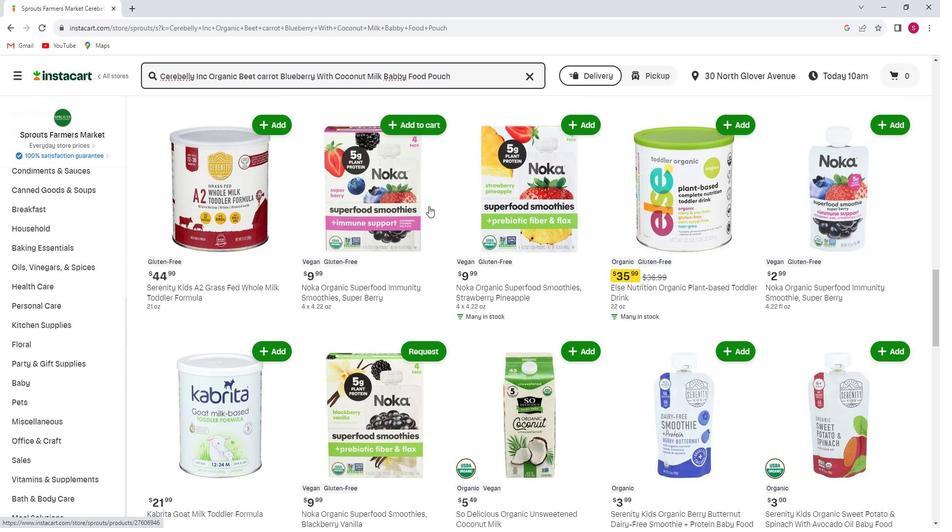
Action: Mouse scrolled (442, 211) with delta (0, 0)
Screenshot: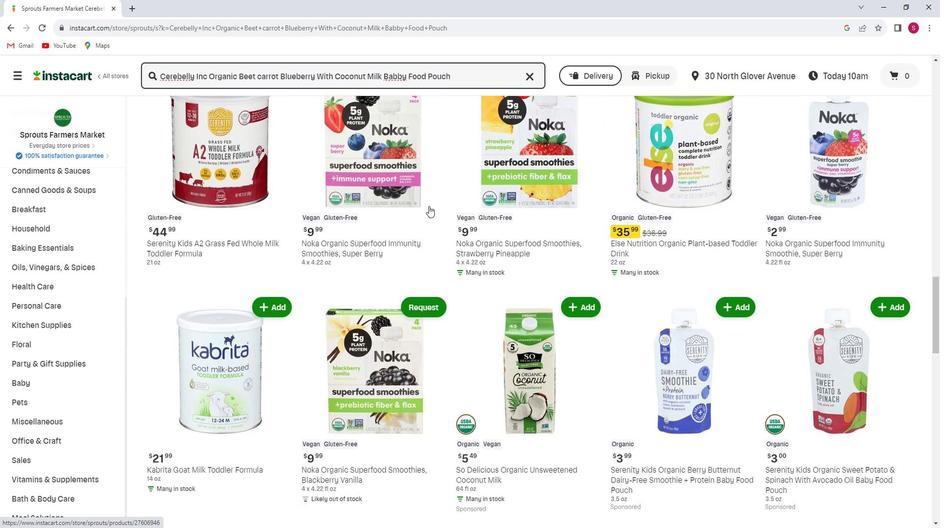 
Action: Mouse scrolled (442, 211) with delta (0, 0)
Screenshot: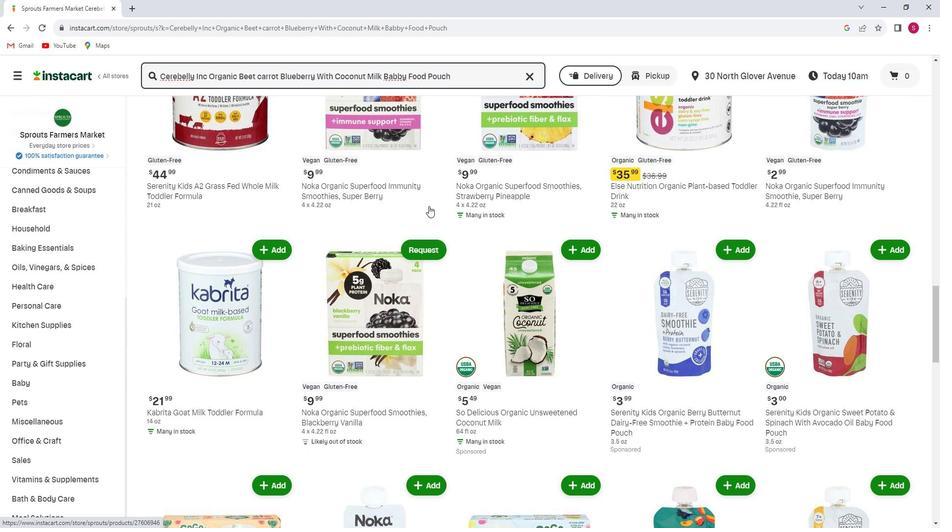 
Action: Mouse scrolled (442, 211) with delta (0, 0)
Screenshot: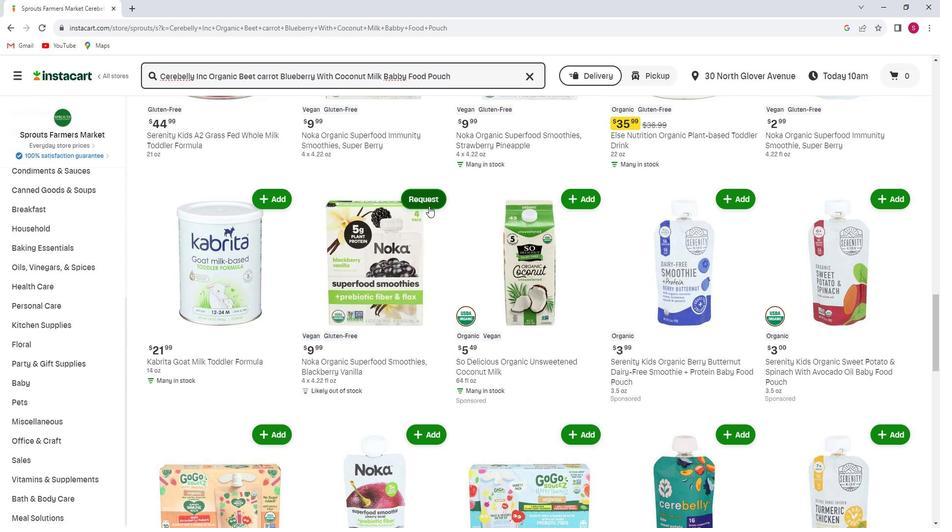 
Action: Mouse scrolled (442, 211) with delta (0, 0)
Screenshot: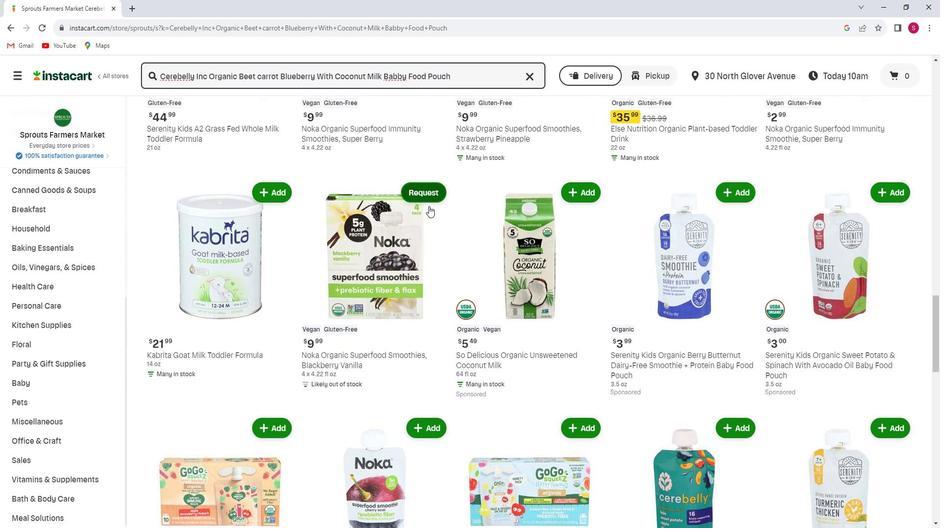
Action: Mouse scrolled (442, 211) with delta (0, 0)
Screenshot: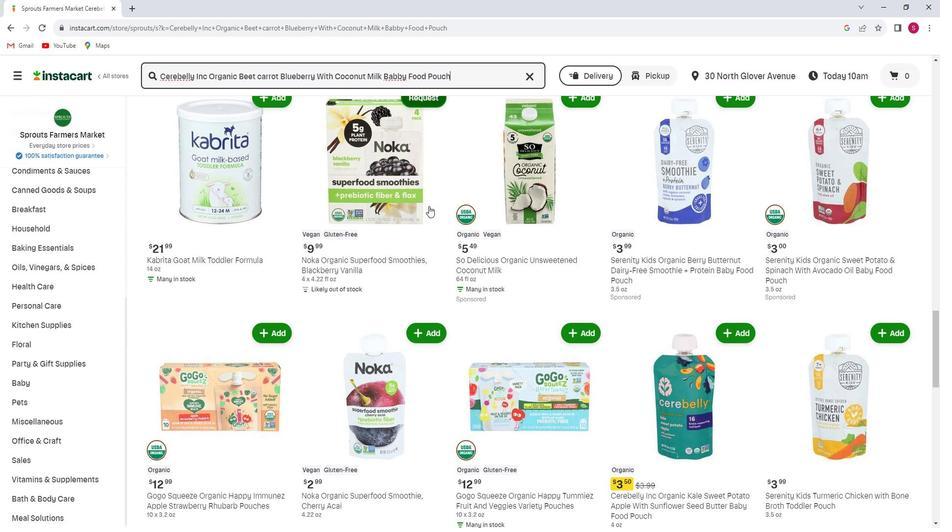 
Action: Mouse scrolled (442, 211) with delta (0, 0)
Screenshot: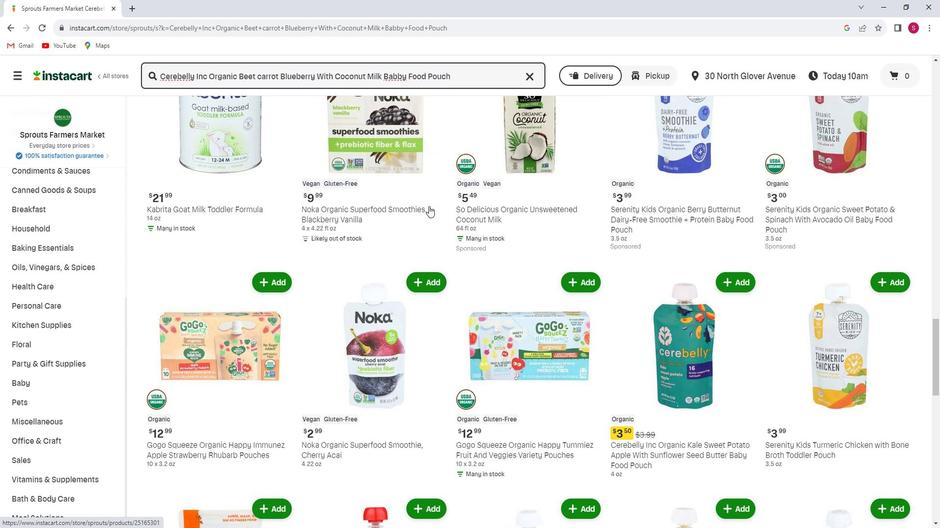 
Action: Mouse scrolled (442, 211) with delta (0, 0)
Screenshot: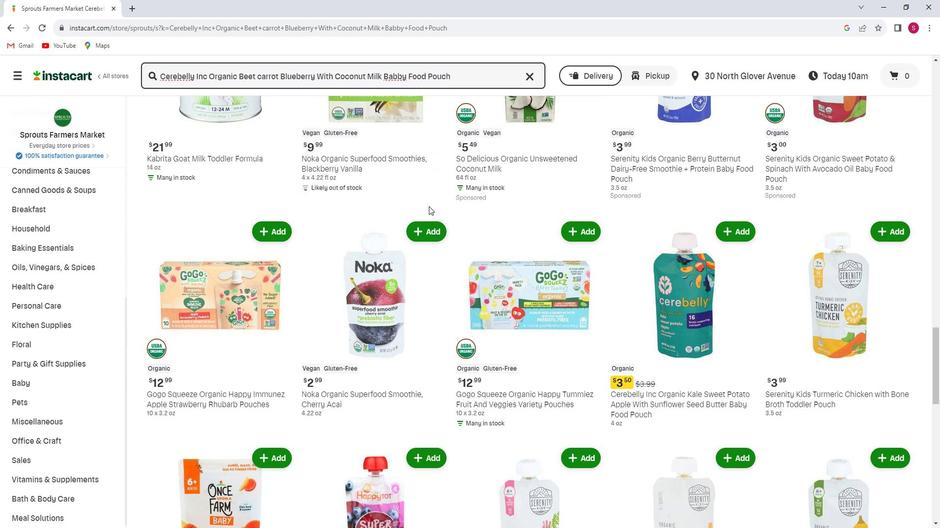 
Action: Mouse scrolled (442, 211) with delta (0, 0)
Screenshot: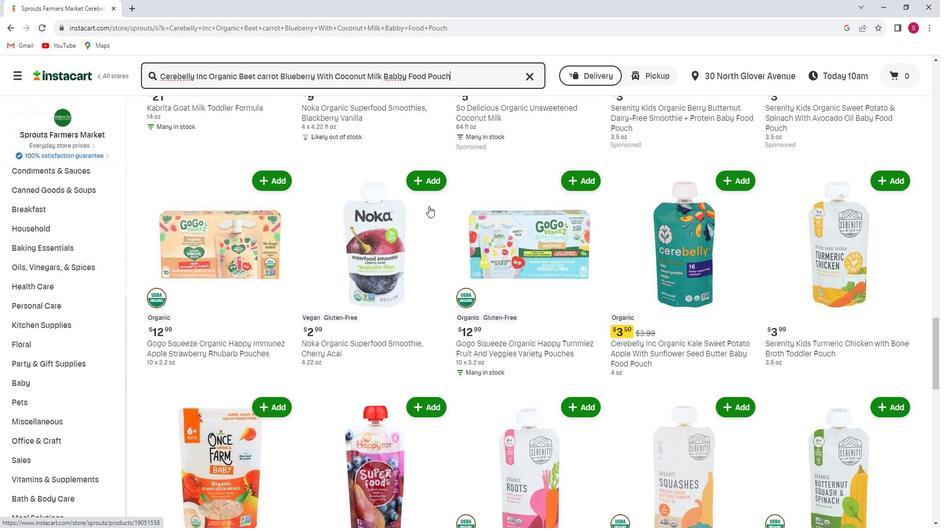 
Action: Mouse scrolled (442, 211) with delta (0, 0)
Screenshot: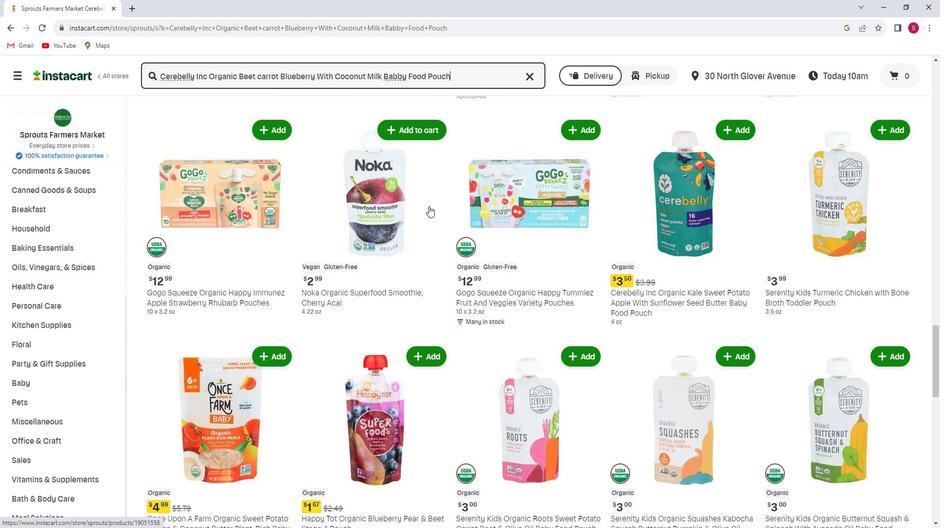 
Action: Mouse scrolled (442, 211) with delta (0, 0)
Screenshot: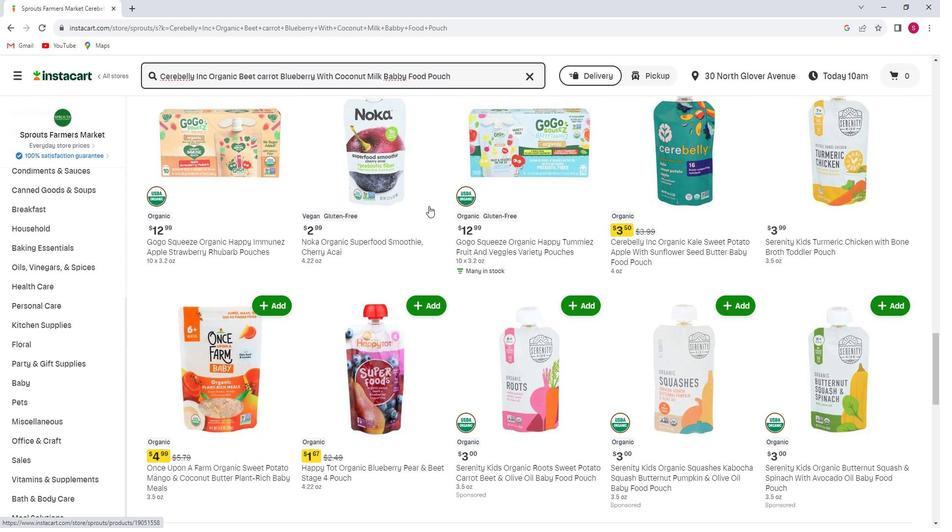 
Action: Mouse scrolled (442, 211) with delta (0, 0)
Screenshot: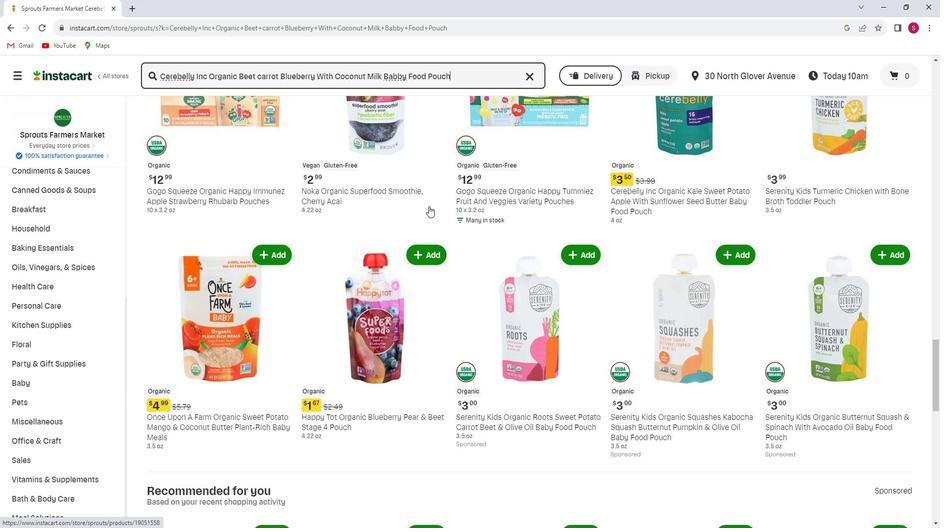 
Action: Mouse scrolled (442, 211) with delta (0, 0)
Screenshot: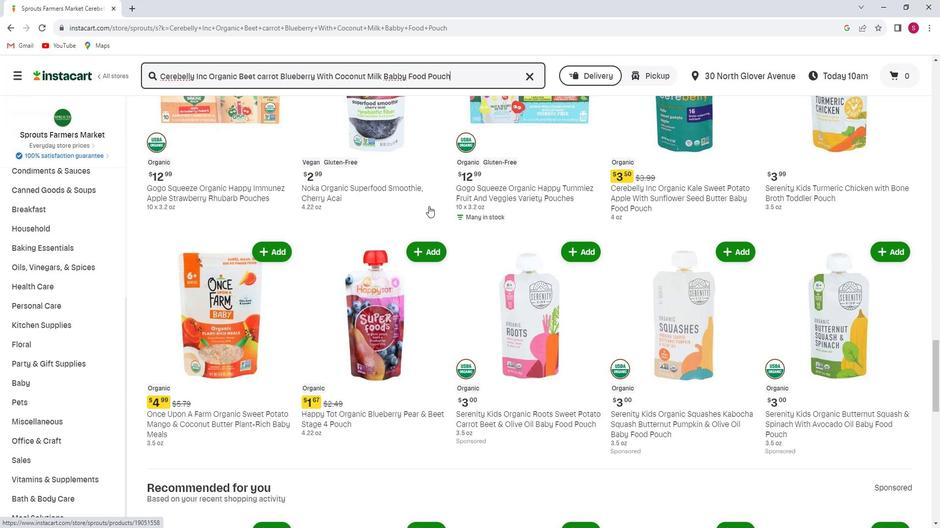 
Action: Mouse scrolled (442, 211) with delta (0, 0)
Screenshot: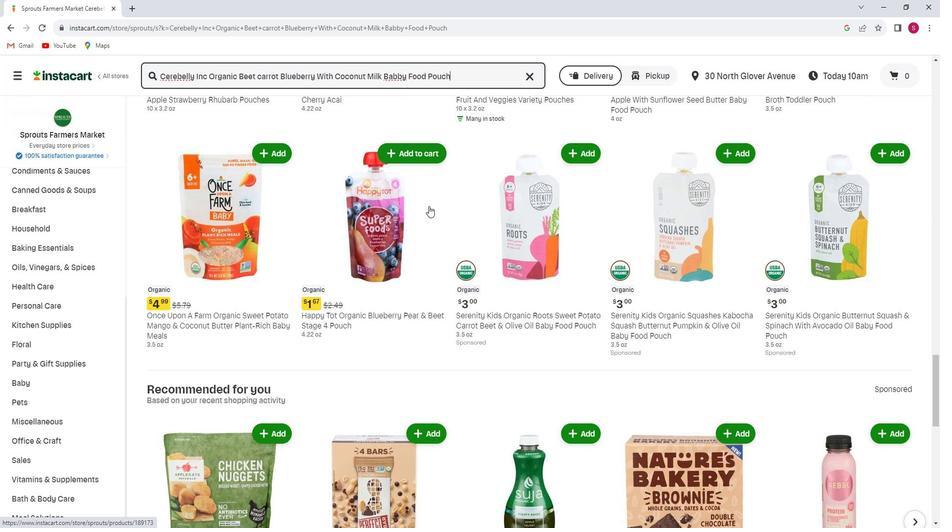 
Action: Mouse scrolled (442, 211) with delta (0, 0)
Screenshot: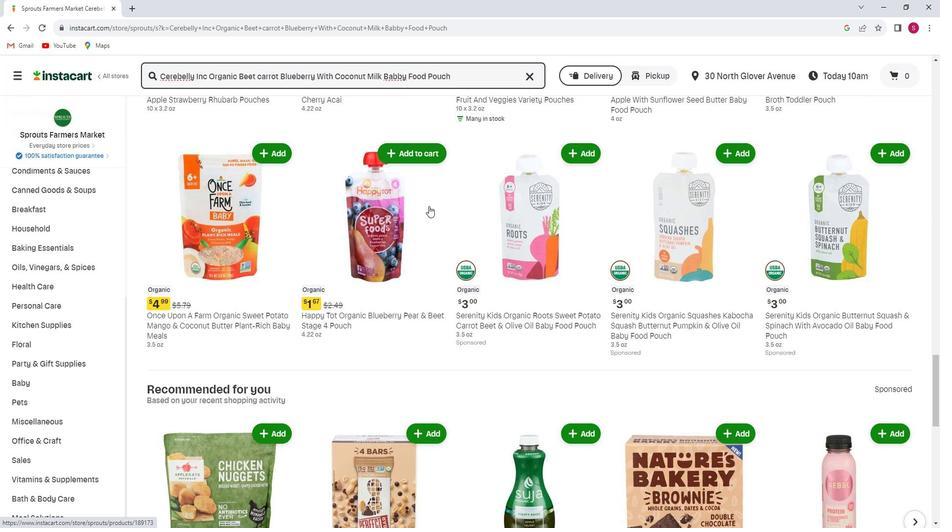 
Action: Mouse scrolled (442, 211) with delta (0, 0)
Screenshot: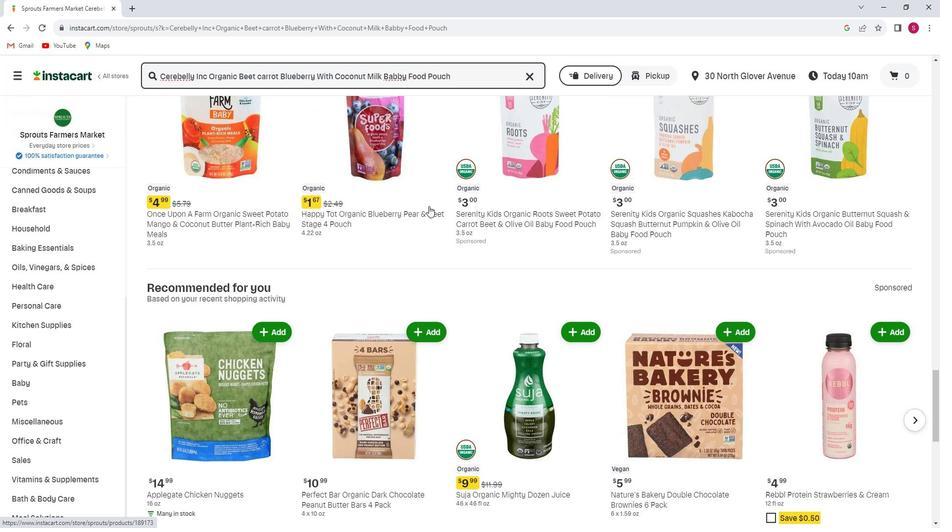 
Action: Mouse scrolled (442, 211) with delta (0, 0)
Screenshot: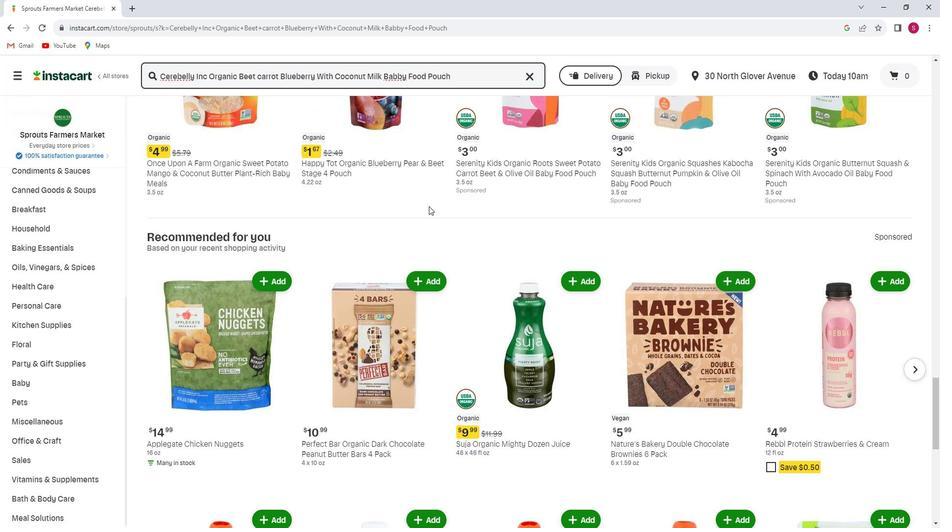 
Action: Mouse scrolled (442, 211) with delta (0, 0)
Screenshot: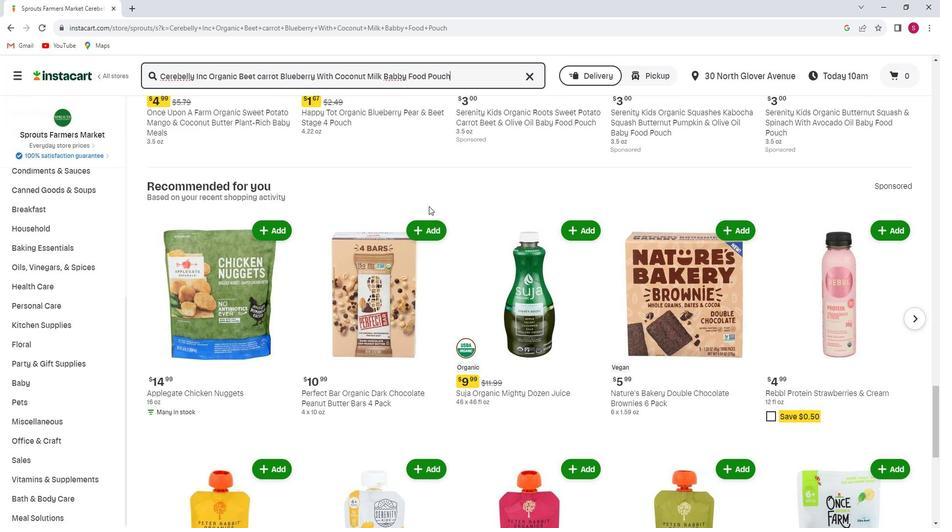 
Action: Mouse scrolled (442, 211) with delta (0, 0)
Screenshot: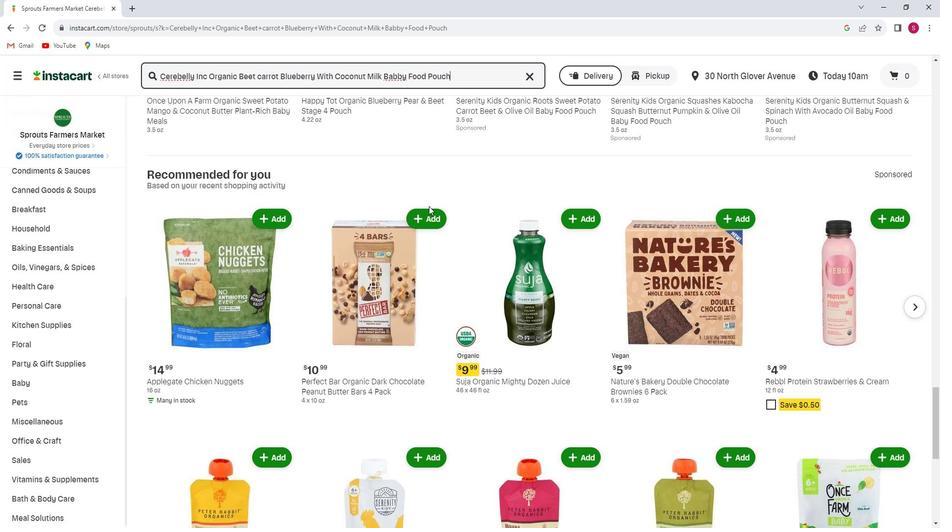 
Action: Mouse scrolled (442, 211) with delta (0, 0)
Screenshot: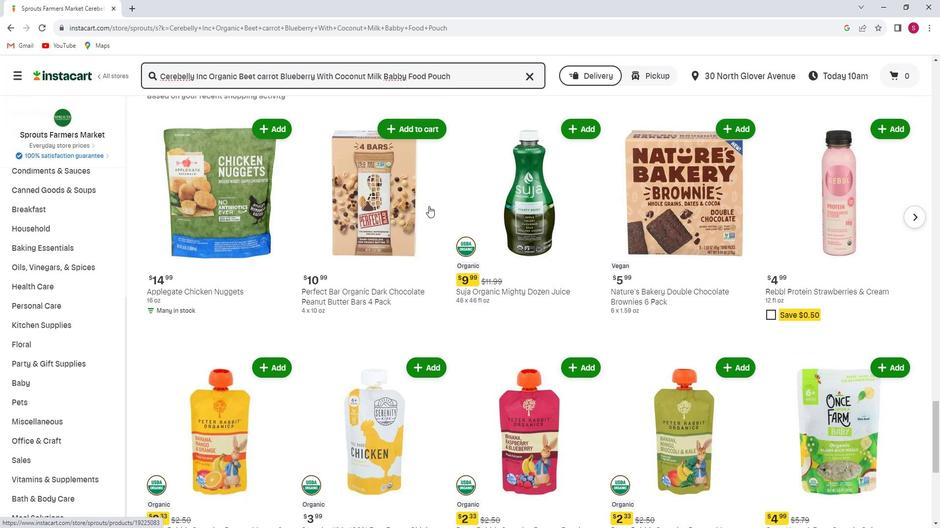 
Action: Mouse scrolled (442, 211) with delta (0, 0)
Screenshot: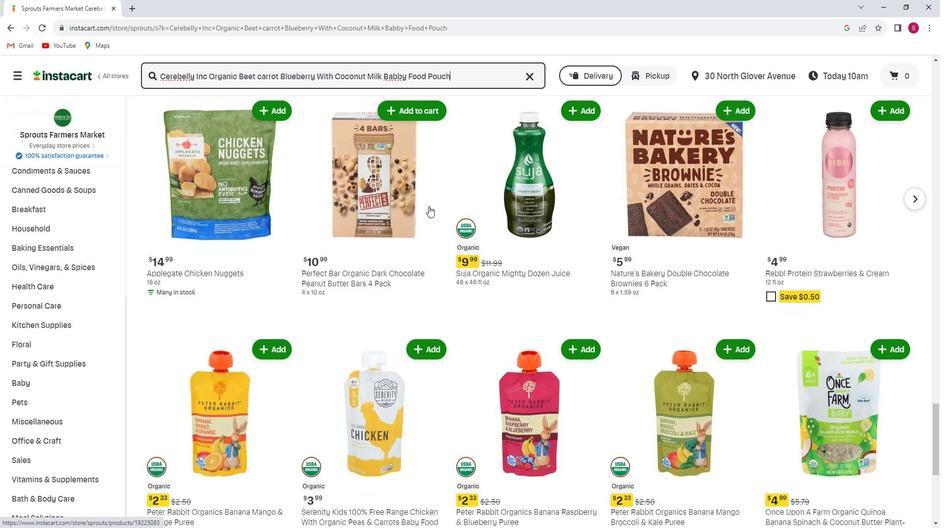 
Action: Mouse scrolled (442, 211) with delta (0, 0)
Screenshot: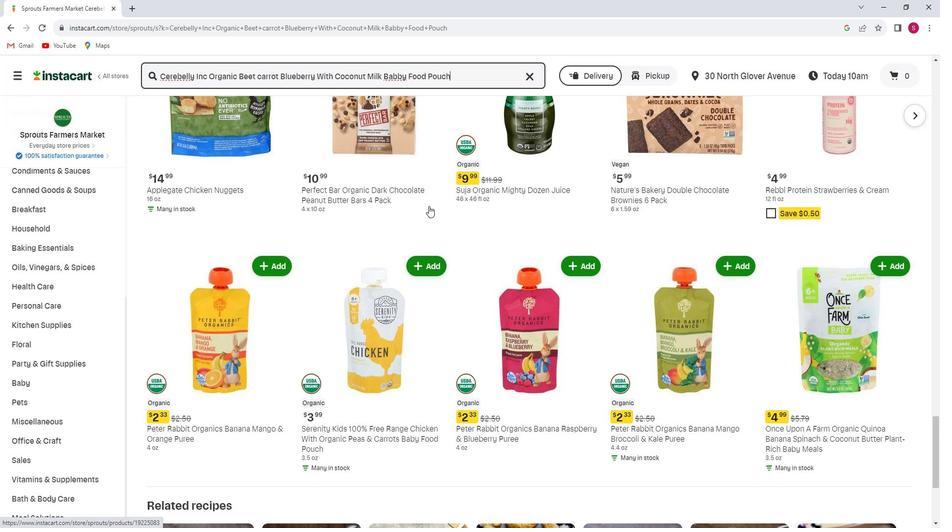 
Action: Mouse scrolled (442, 211) with delta (0, 0)
Screenshot: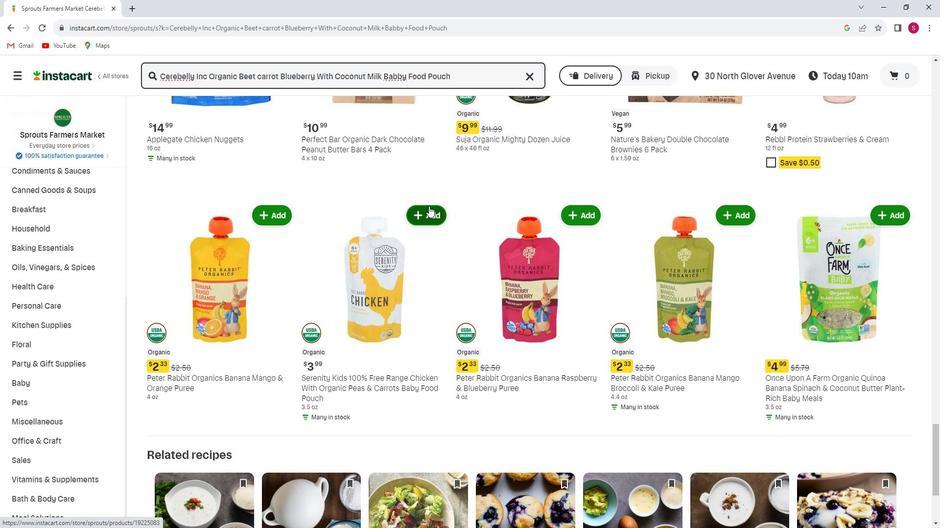 
Action: Mouse scrolled (442, 211) with delta (0, 0)
Screenshot: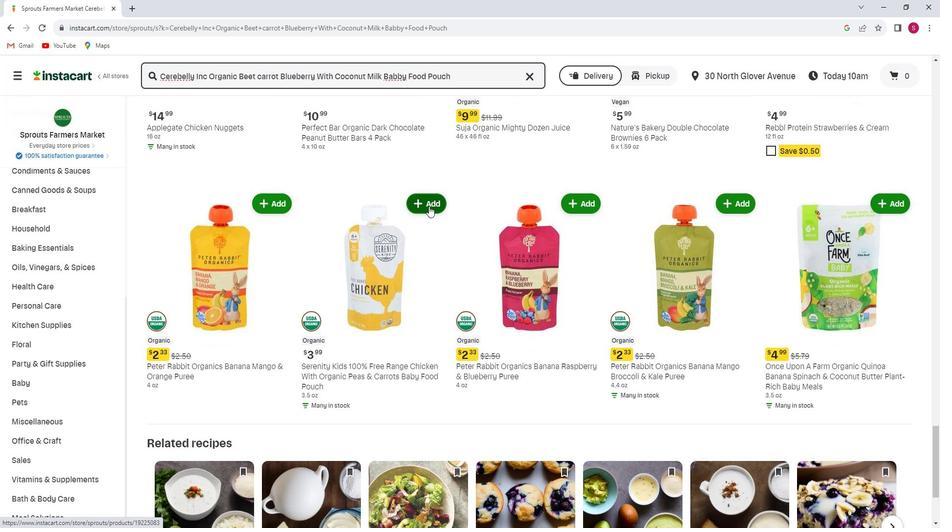 
Action: Mouse scrolled (442, 211) with delta (0, 0)
Screenshot: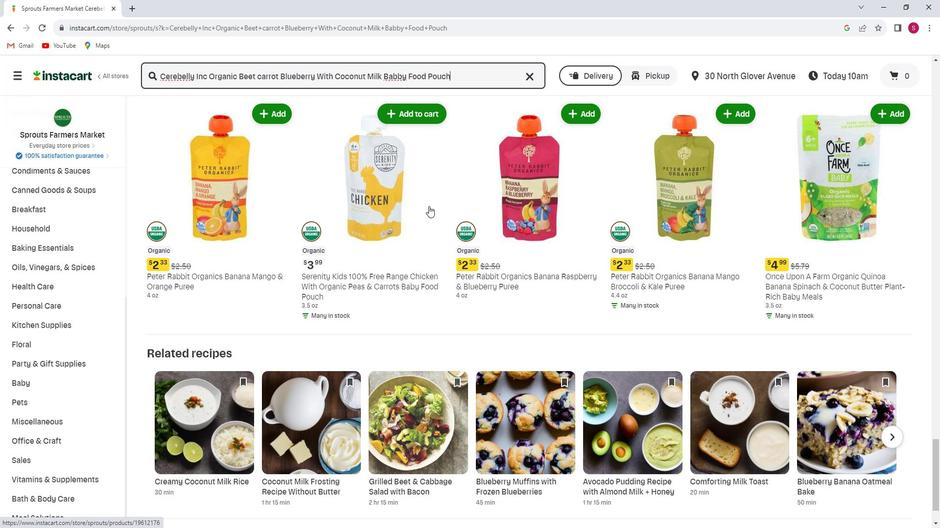 
Action: Mouse scrolled (442, 211) with delta (0, 0)
Screenshot: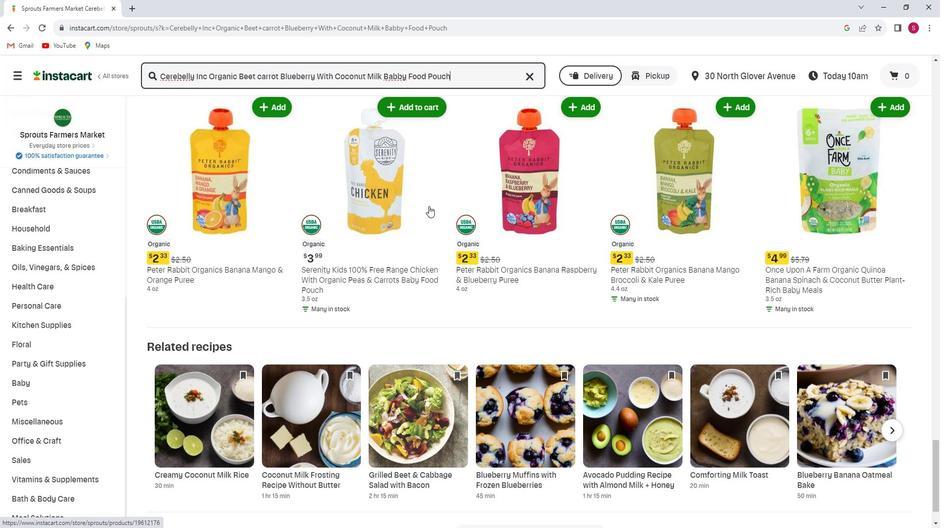 
Action: Mouse scrolled (442, 211) with delta (0, 0)
Screenshot: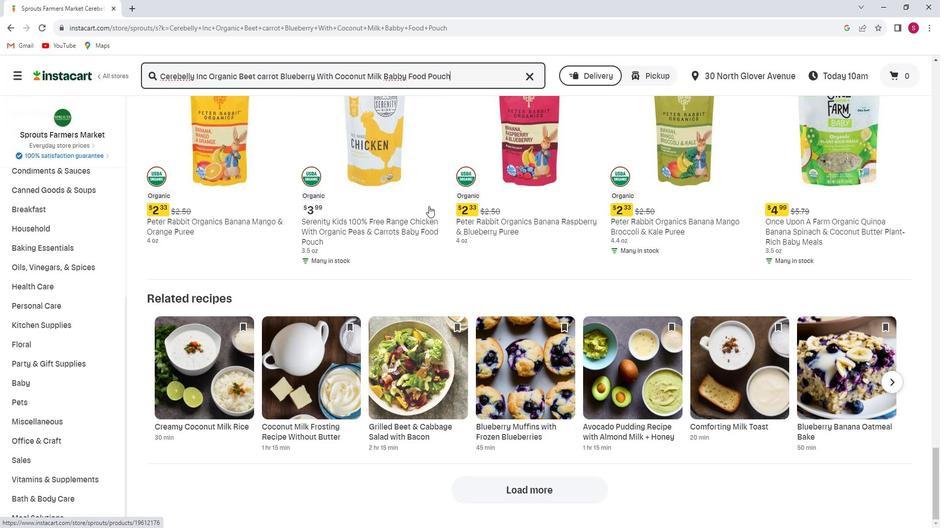 
Action: Mouse scrolled (442, 211) with delta (0, 0)
Screenshot: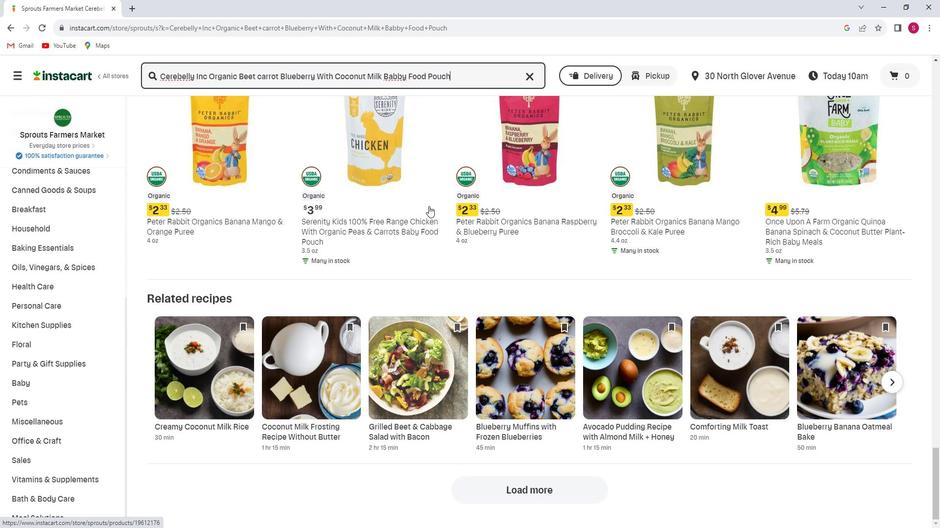
